 Task: Search one way flight ticket for 4 adults, 1 infant in seat and 1 infant on lap in premium economy from Hartford: Bradley International Airport to Greensboro: Piedmont Triad International Airport on 5-1-2023. Number of bags: 5 checked bags. Price is upto 60000. Outbound departure time preference is 13:15.
Action: Mouse moved to (217, 191)
Screenshot: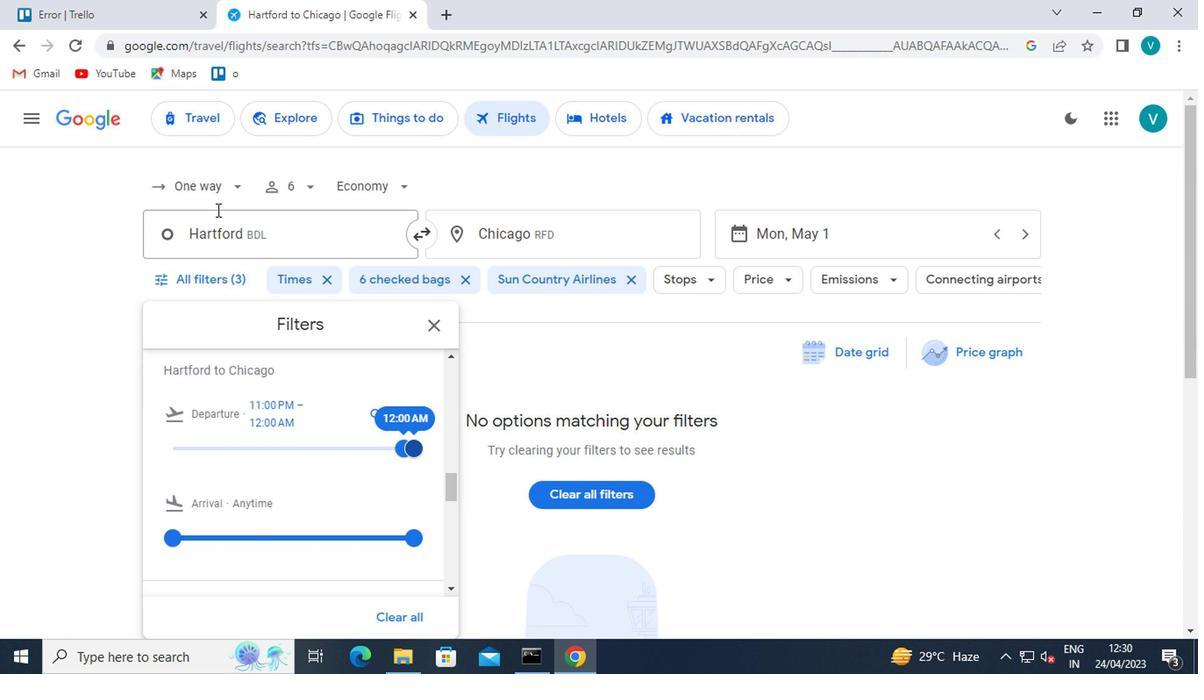 
Action: Mouse pressed left at (217, 191)
Screenshot: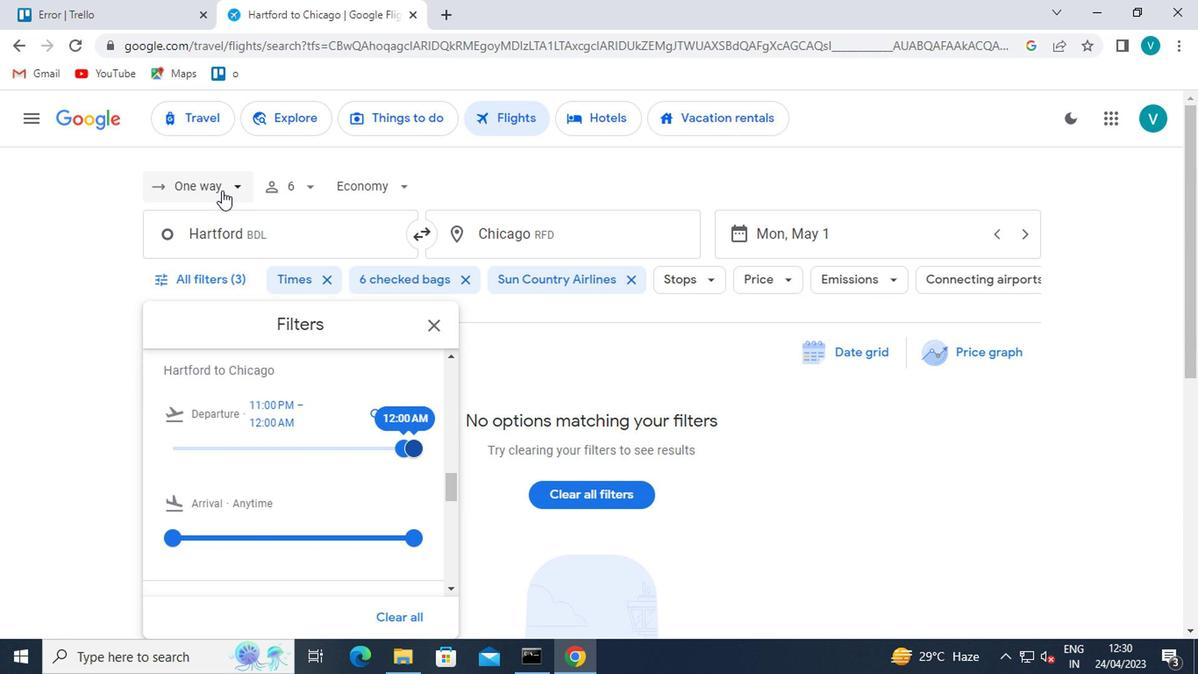 
Action: Mouse moved to (212, 274)
Screenshot: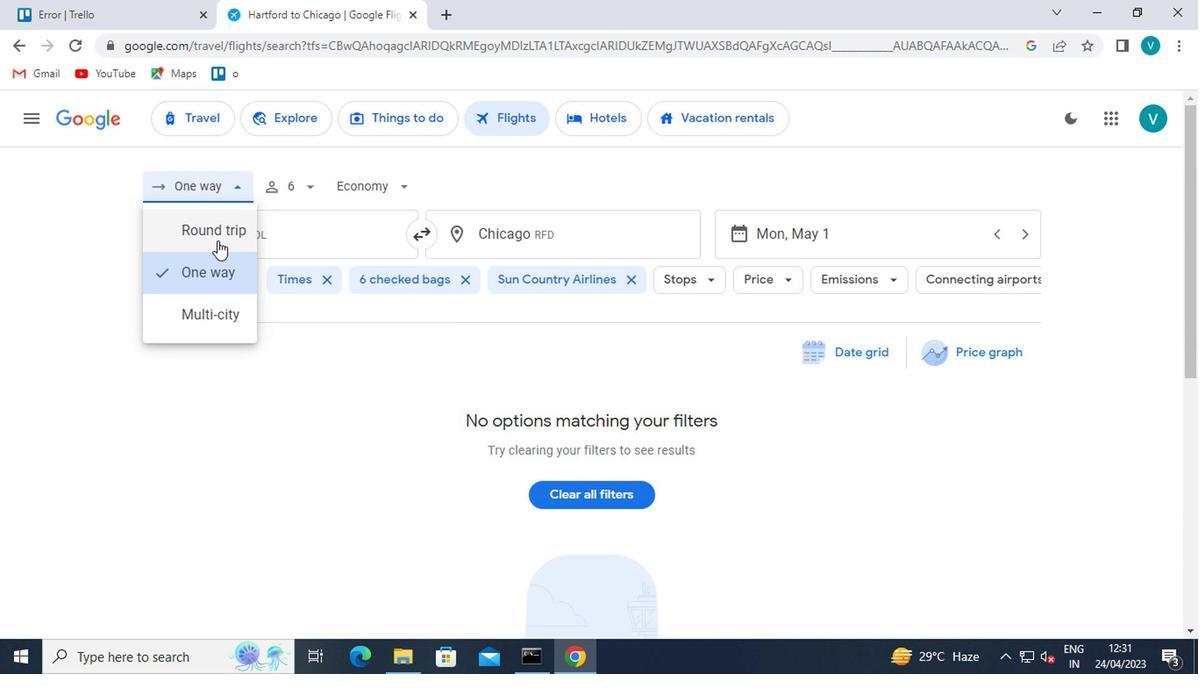 
Action: Mouse pressed left at (212, 274)
Screenshot: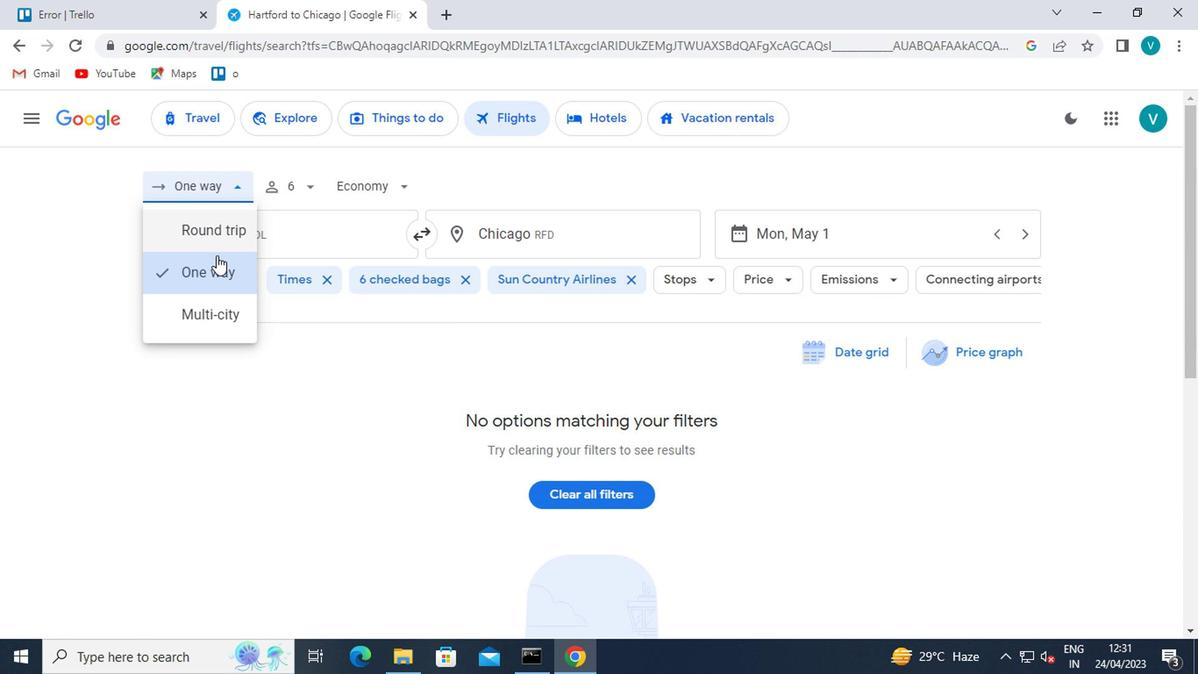 
Action: Mouse moved to (288, 191)
Screenshot: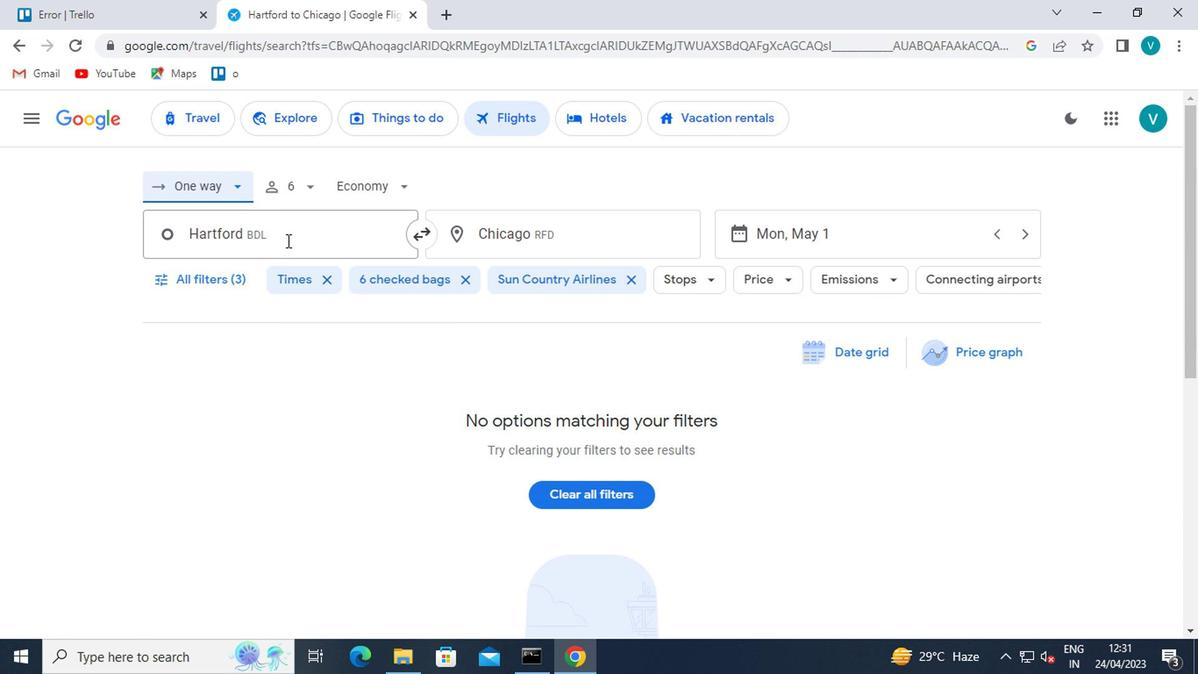 
Action: Mouse pressed left at (288, 191)
Screenshot: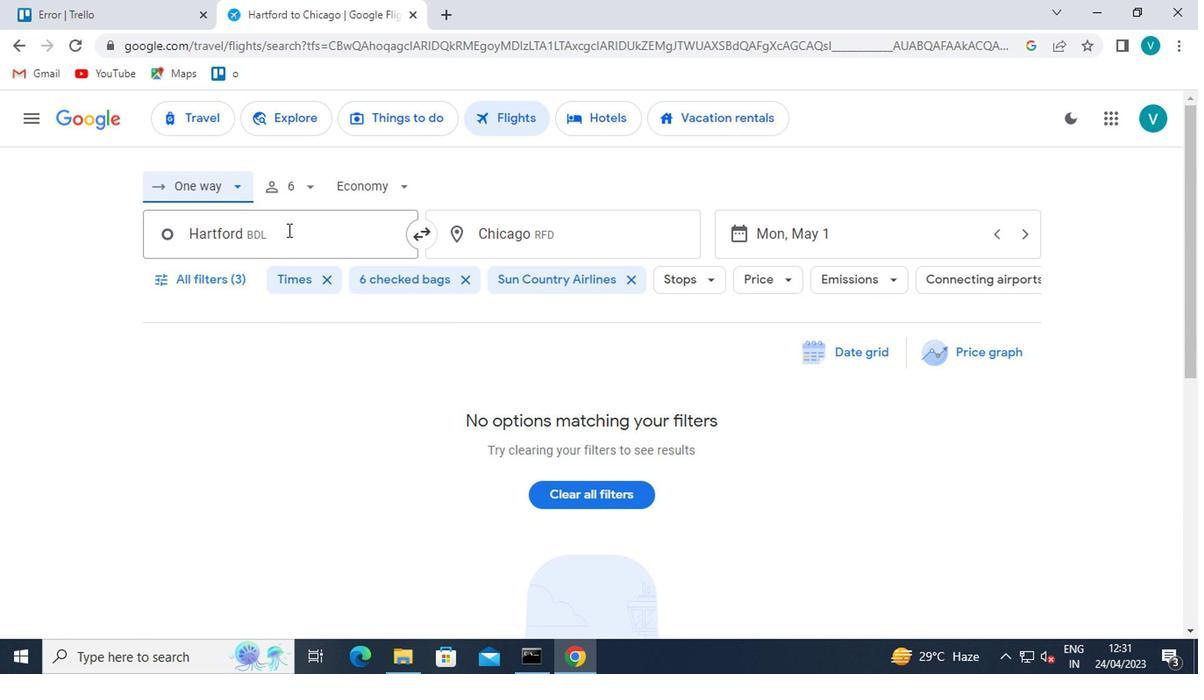 
Action: Mouse moved to (456, 228)
Screenshot: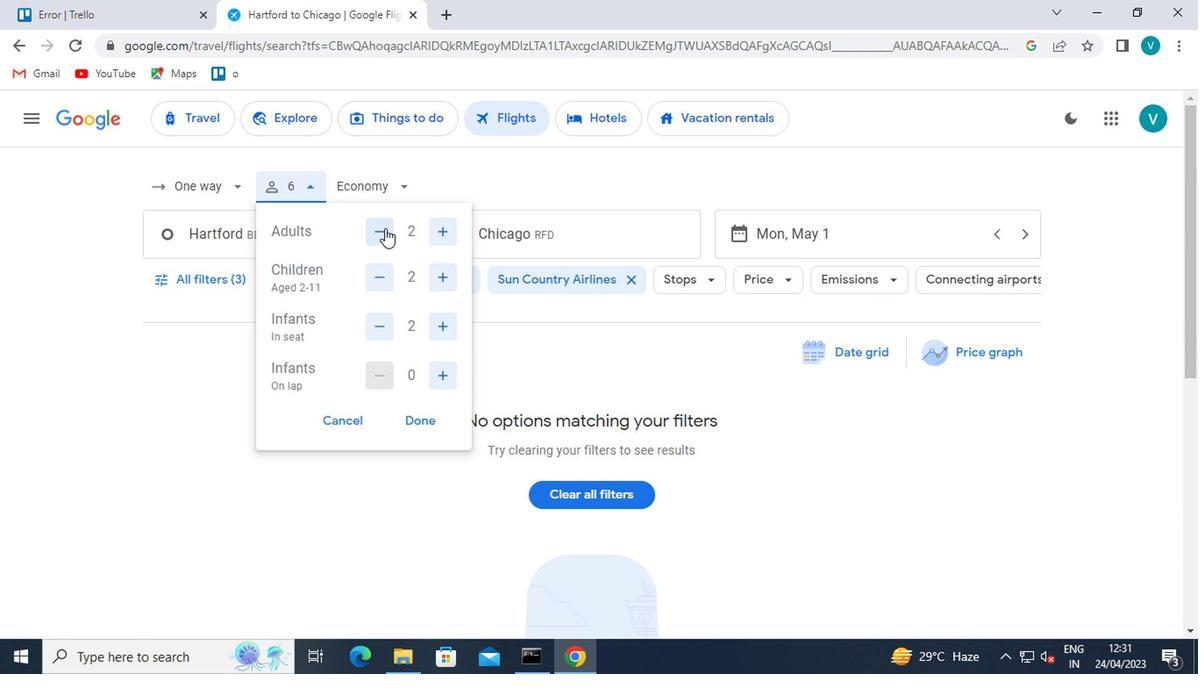 
Action: Mouse pressed left at (456, 228)
Screenshot: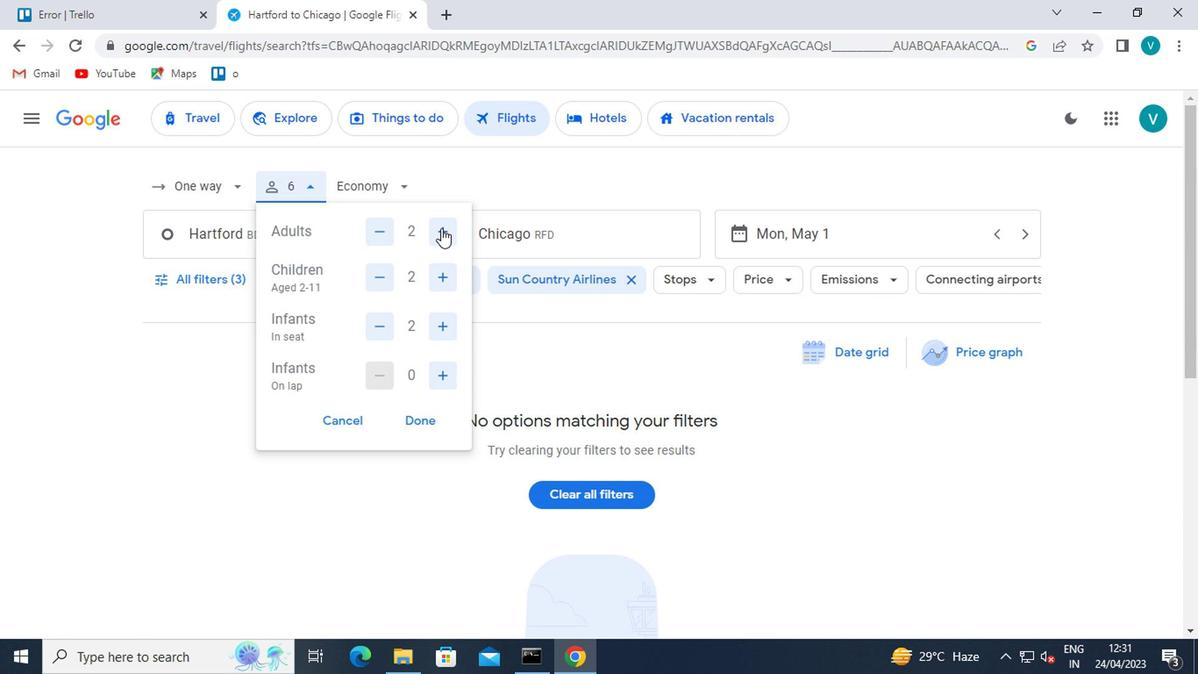 
Action: Mouse moved to (449, 230)
Screenshot: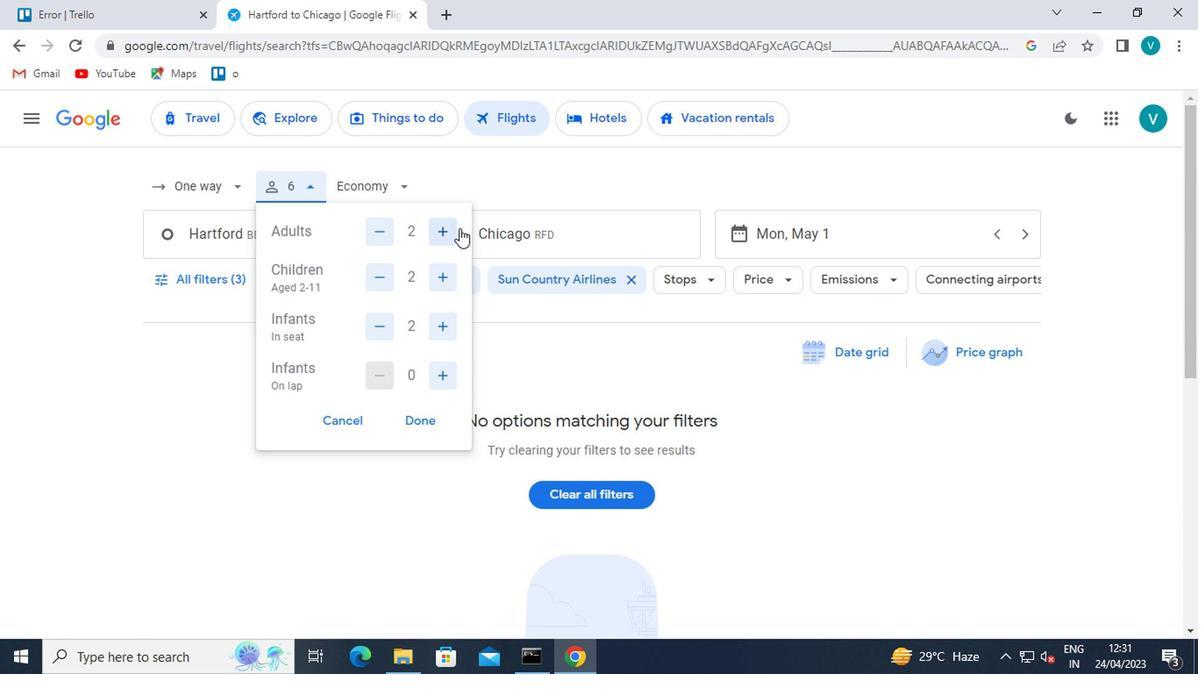 
Action: Mouse pressed left at (449, 230)
Screenshot: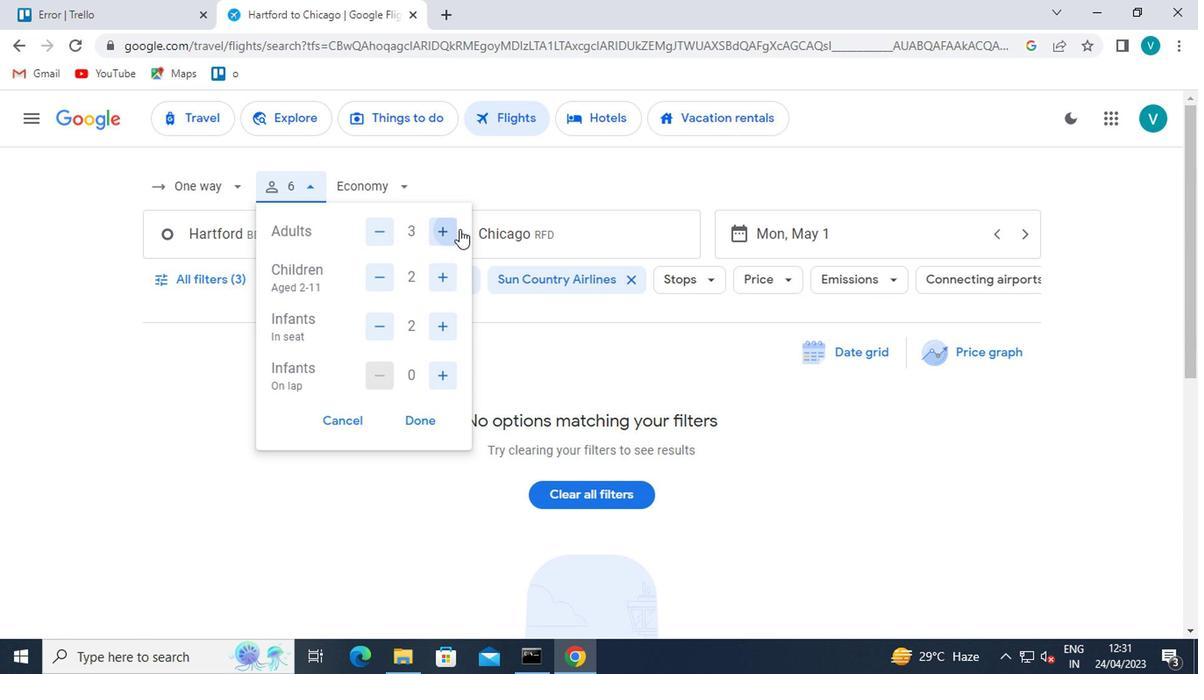 
Action: Mouse moved to (379, 332)
Screenshot: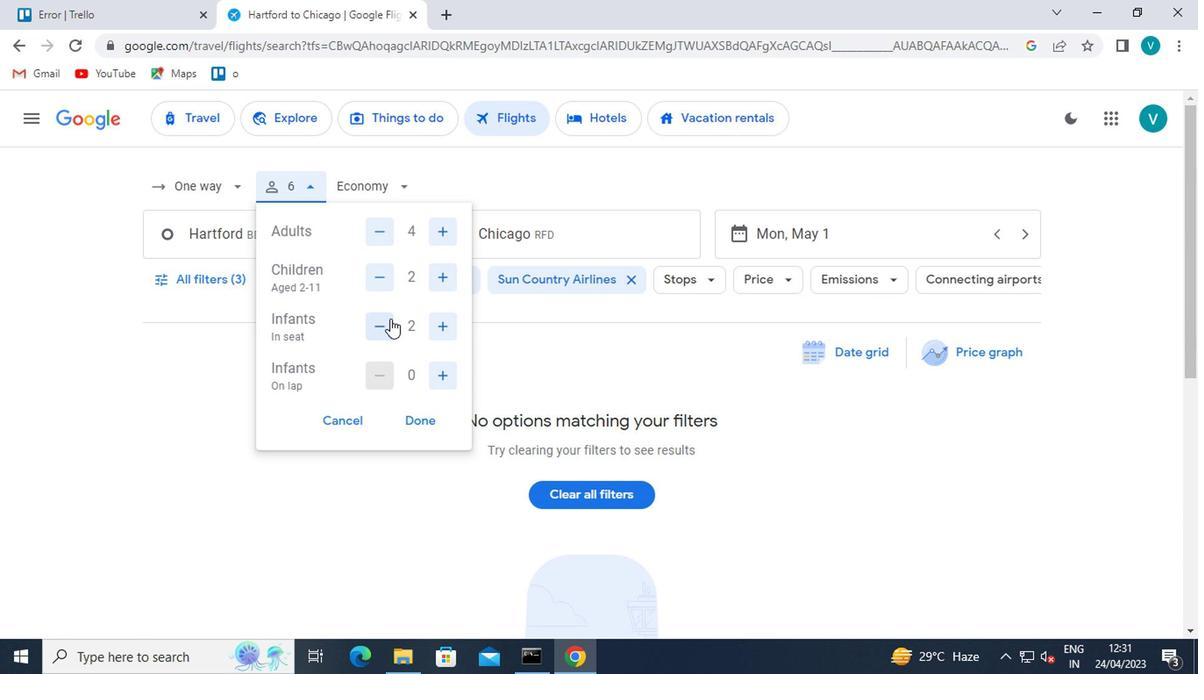 
Action: Mouse pressed left at (379, 332)
Screenshot: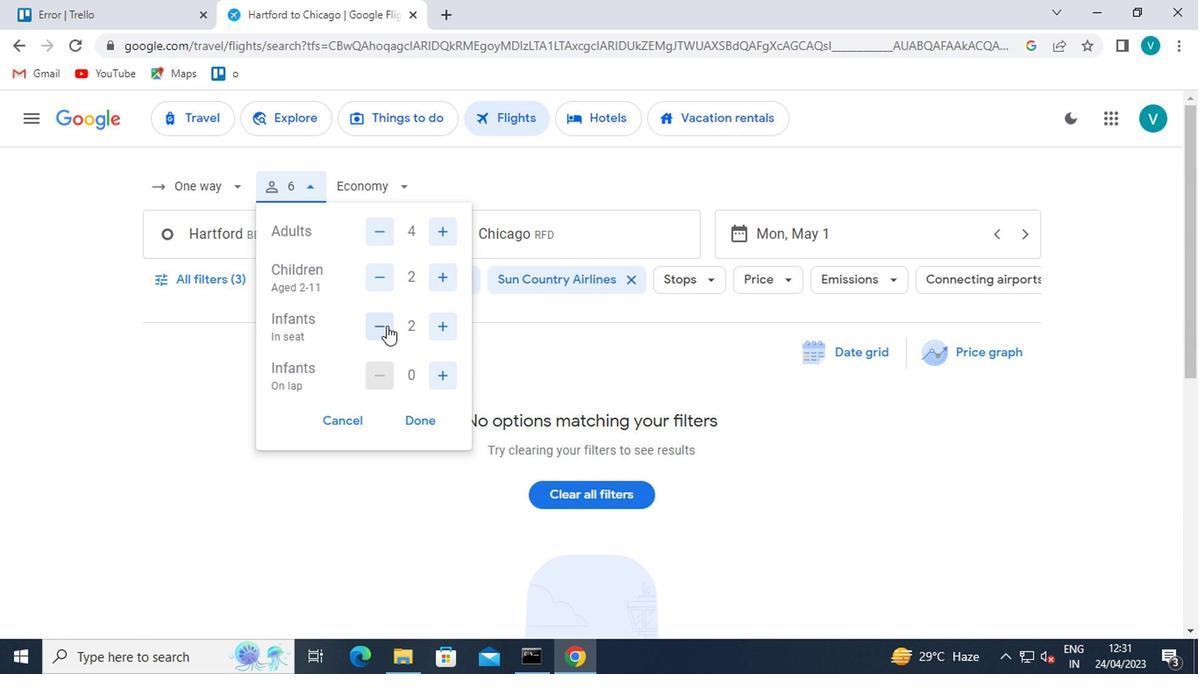 
Action: Mouse moved to (437, 378)
Screenshot: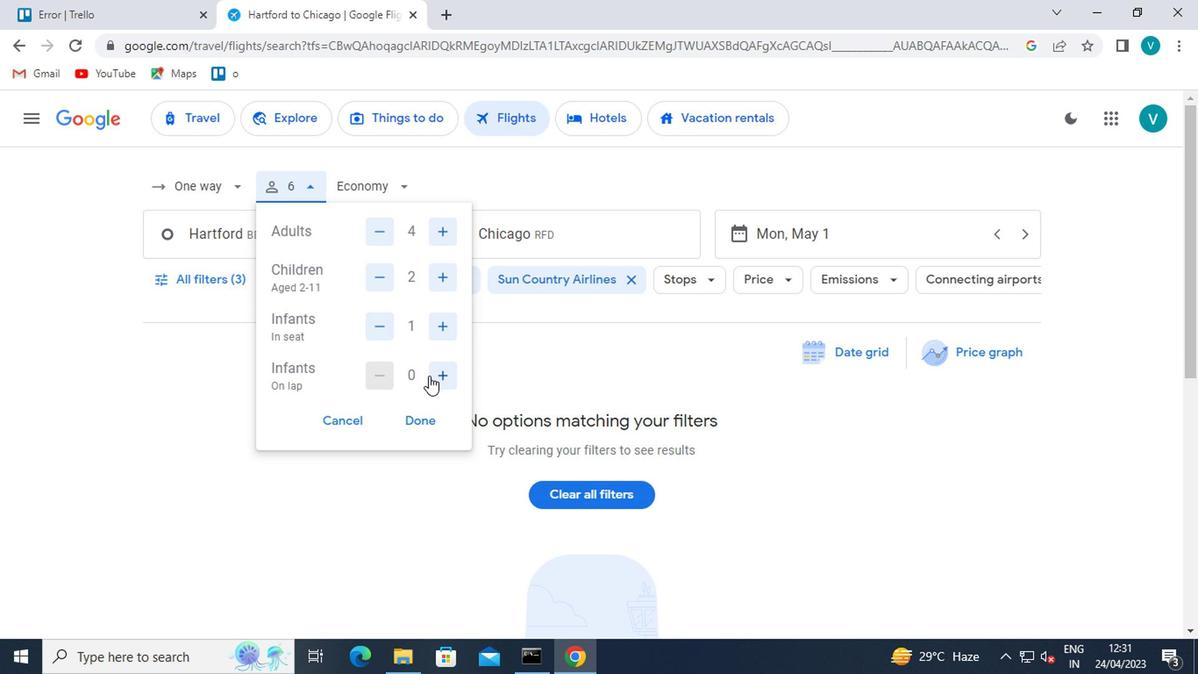 
Action: Mouse pressed left at (437, 378)
Screenshot: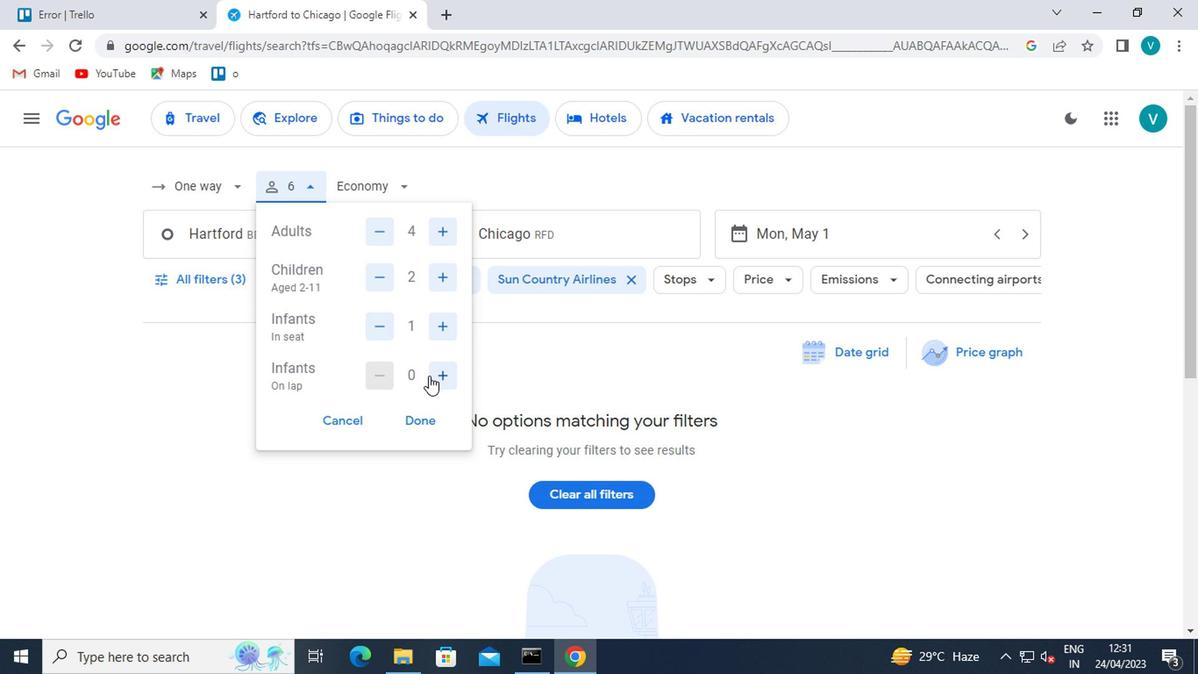
Action: Mouse moved to (383, 278)
Screenshot: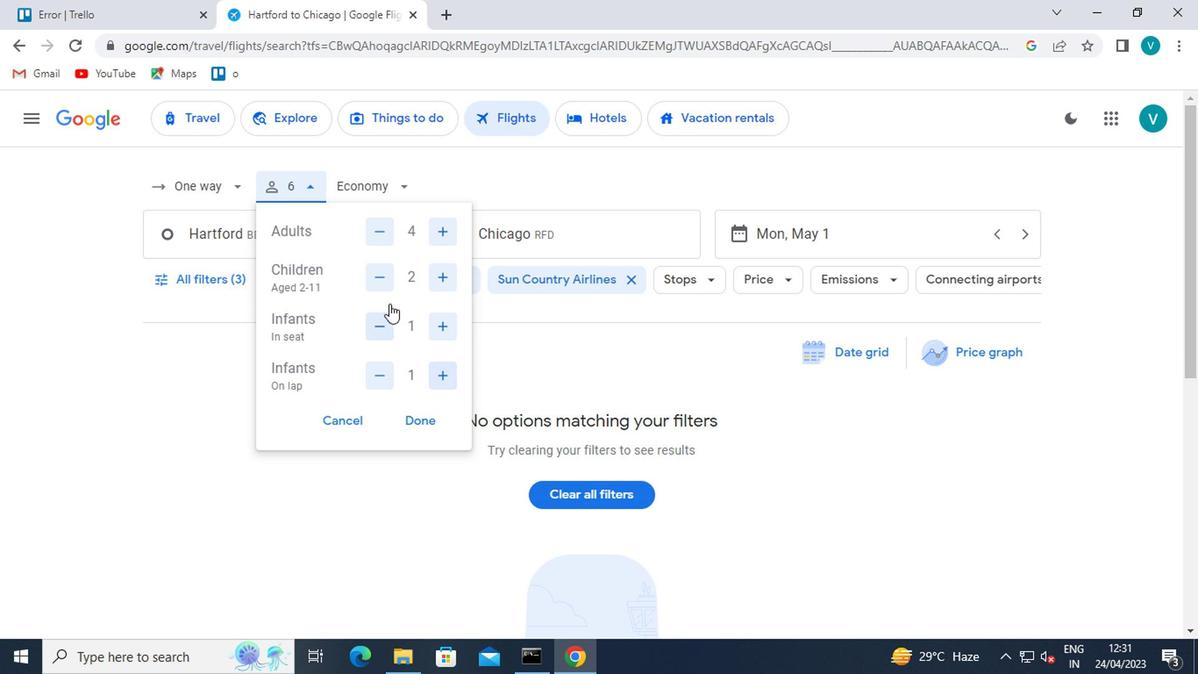 
Action: Mouse pressed left at (383, 278)
Screenshot: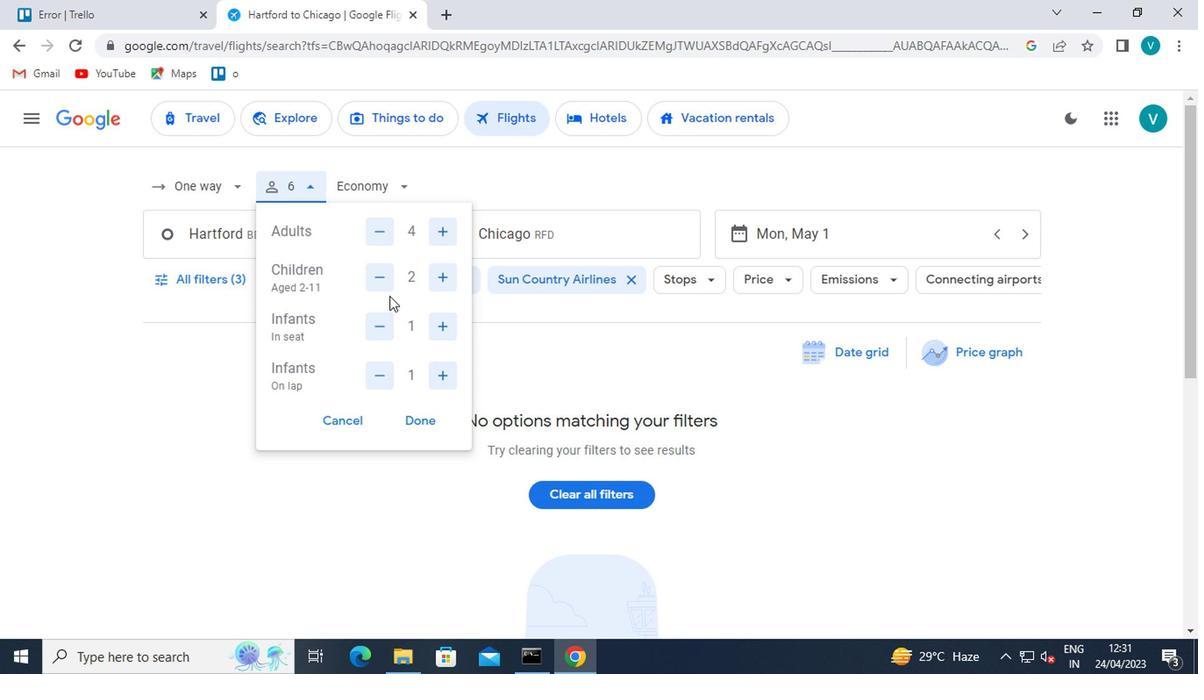 
Action: Mouse moved to (383, 277)
Screenshot: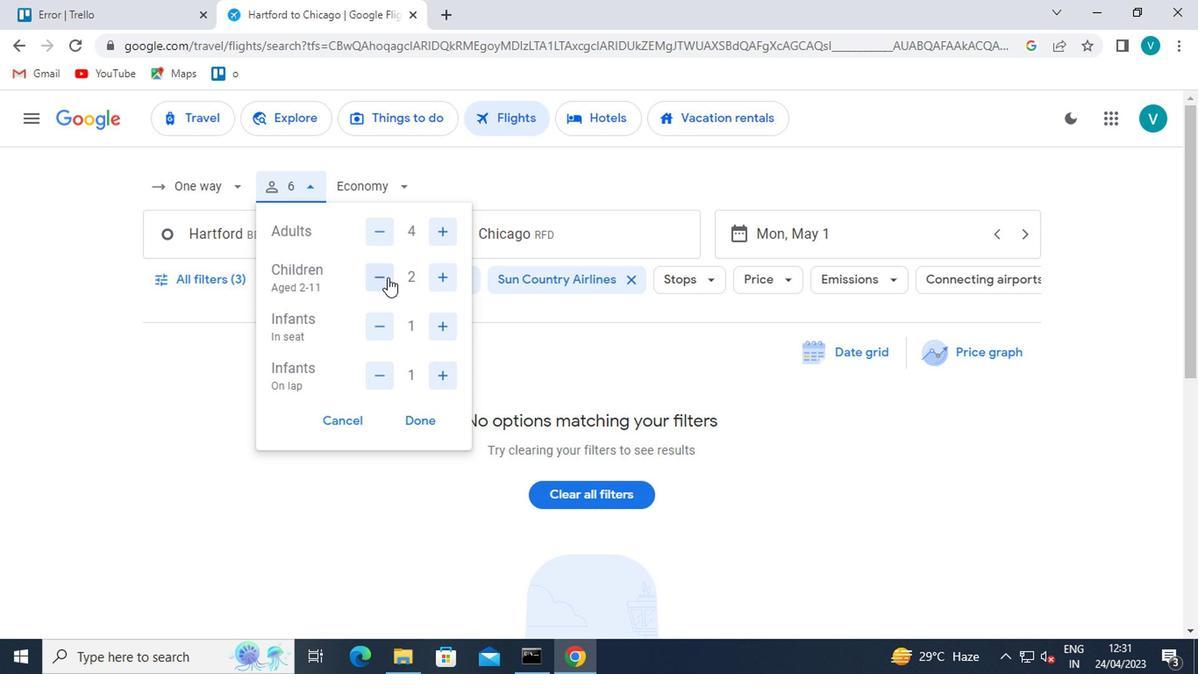 
Action: Mouse pressed left at (383, 277)
Screenshot: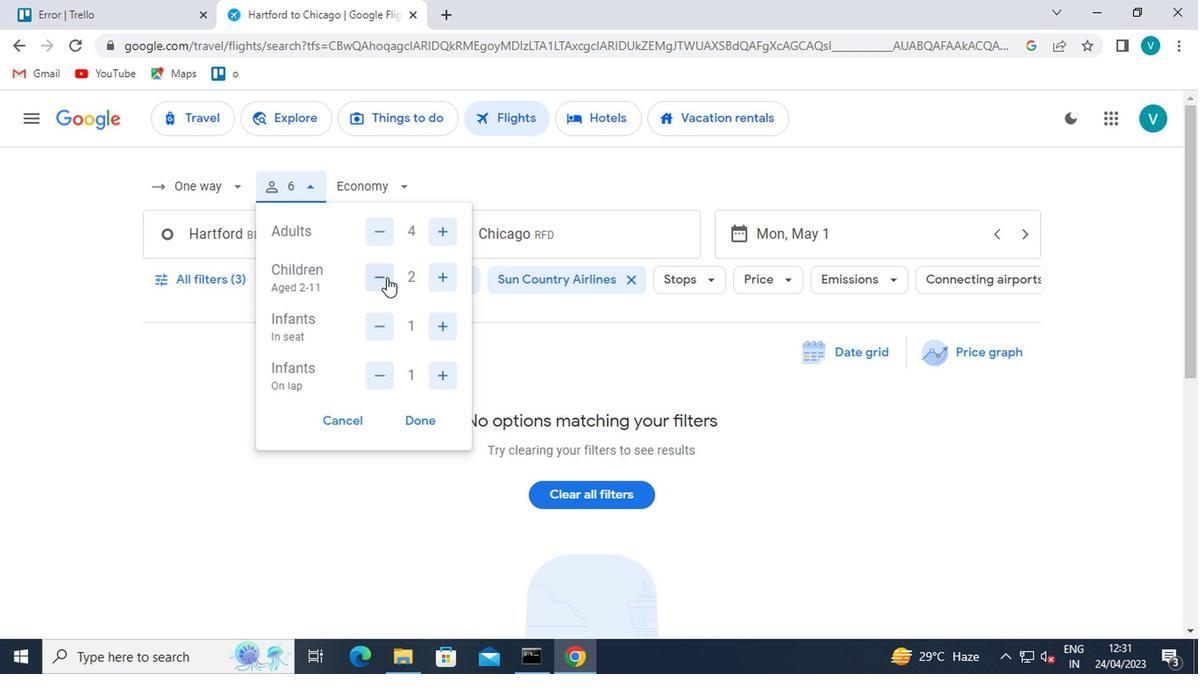 
Action: Mouse moved to (387, 182)
Screenshot: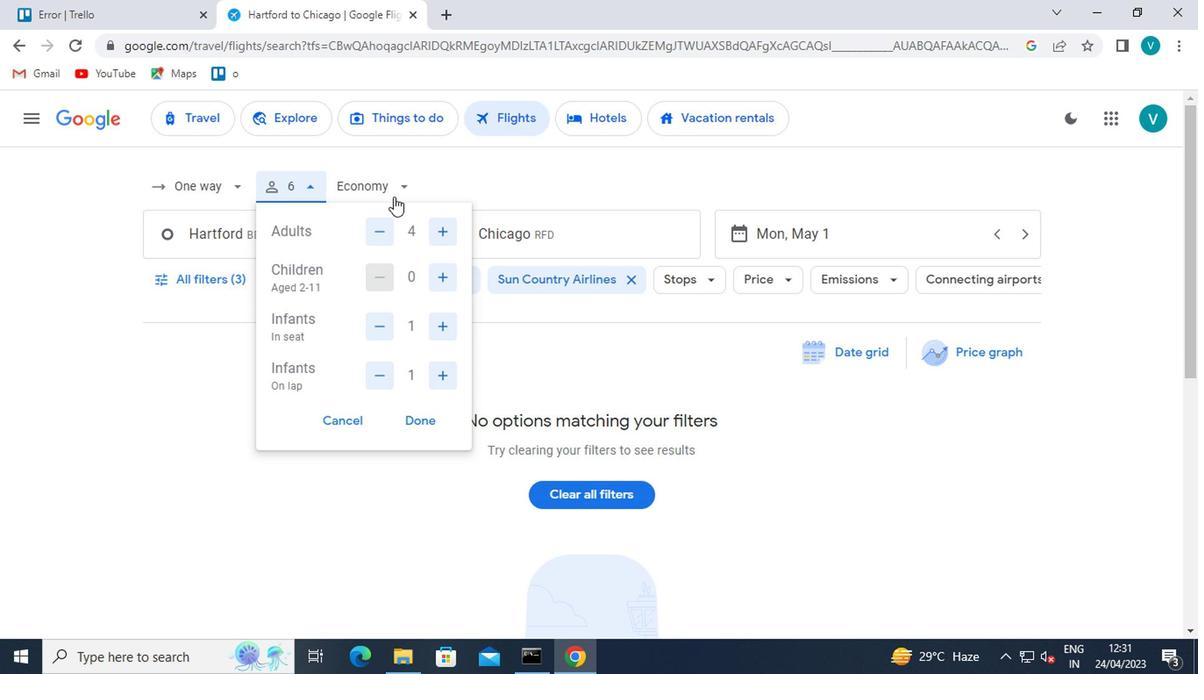 
Action: Mouse pressed left at (387, 182)
Screenshot: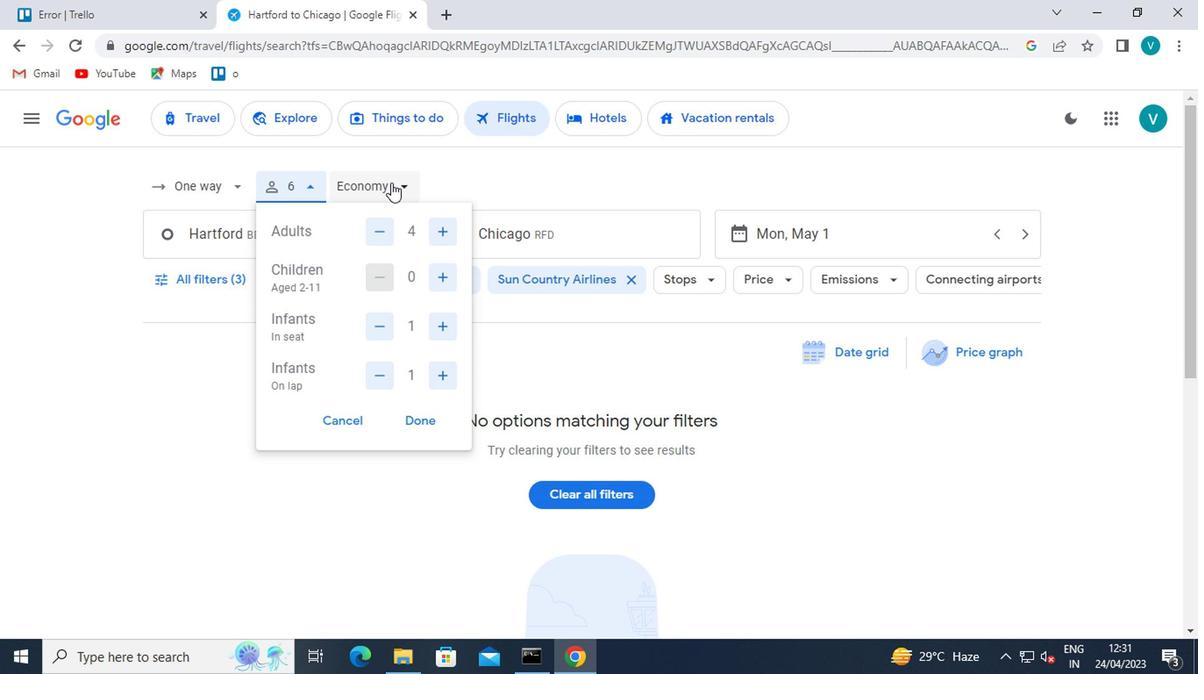 
Action: Mouse moved to (419, 278)
Screenshot: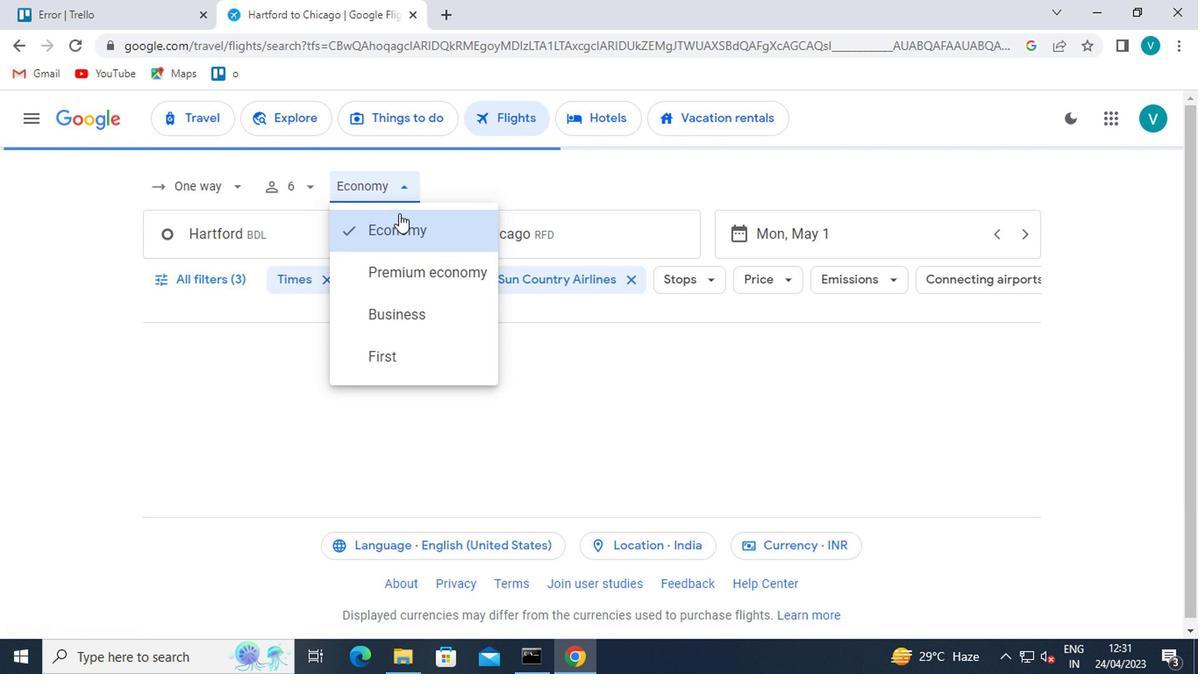 
Action: Mouse pressed left at (419, 278)
Screenshot: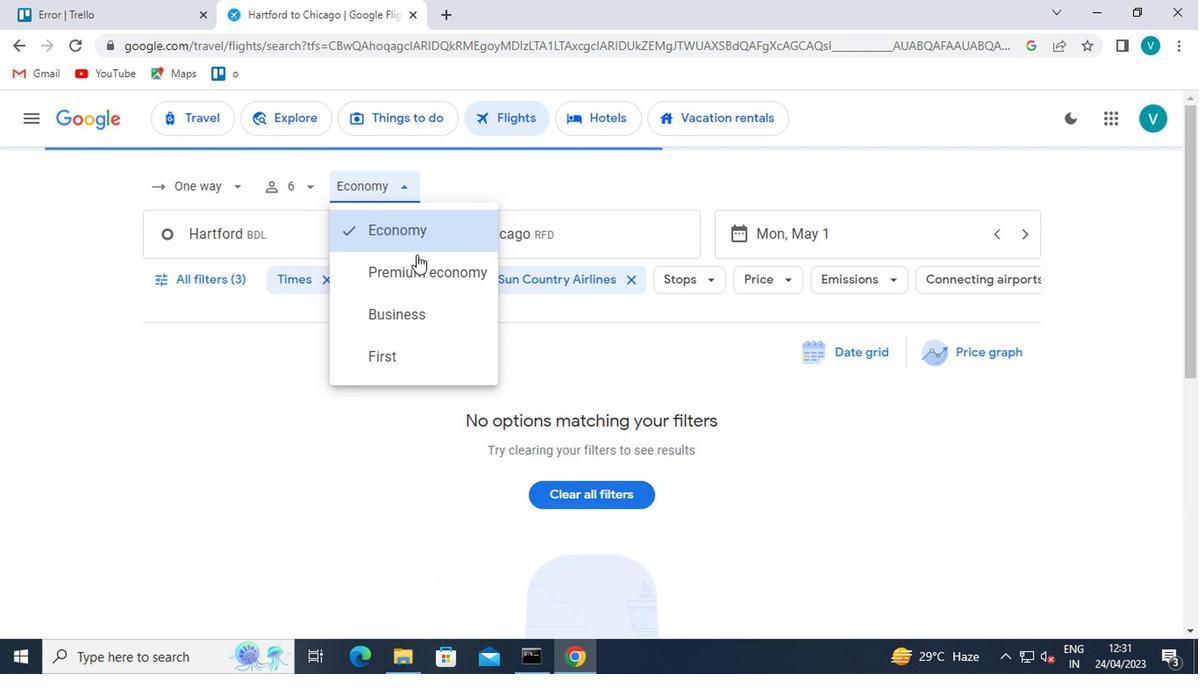 
Action: Mouse moved to (299, 242)
Screenshot: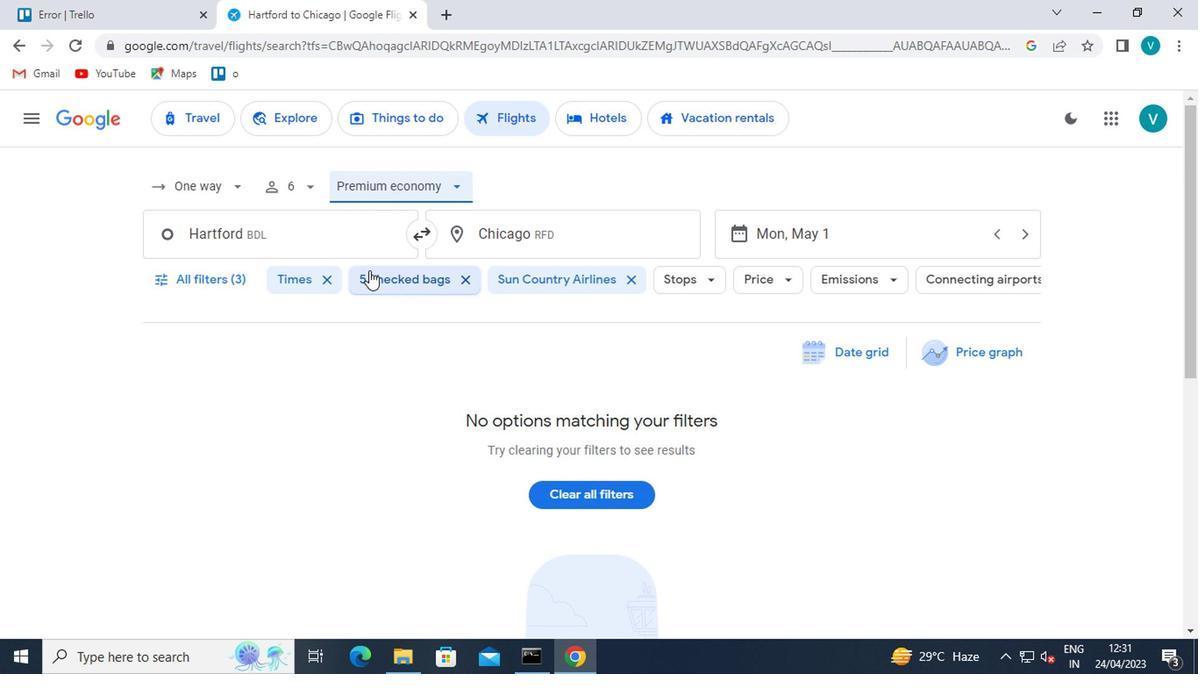 
Action: Mouse pressed left at (299, 242)
Screenshot: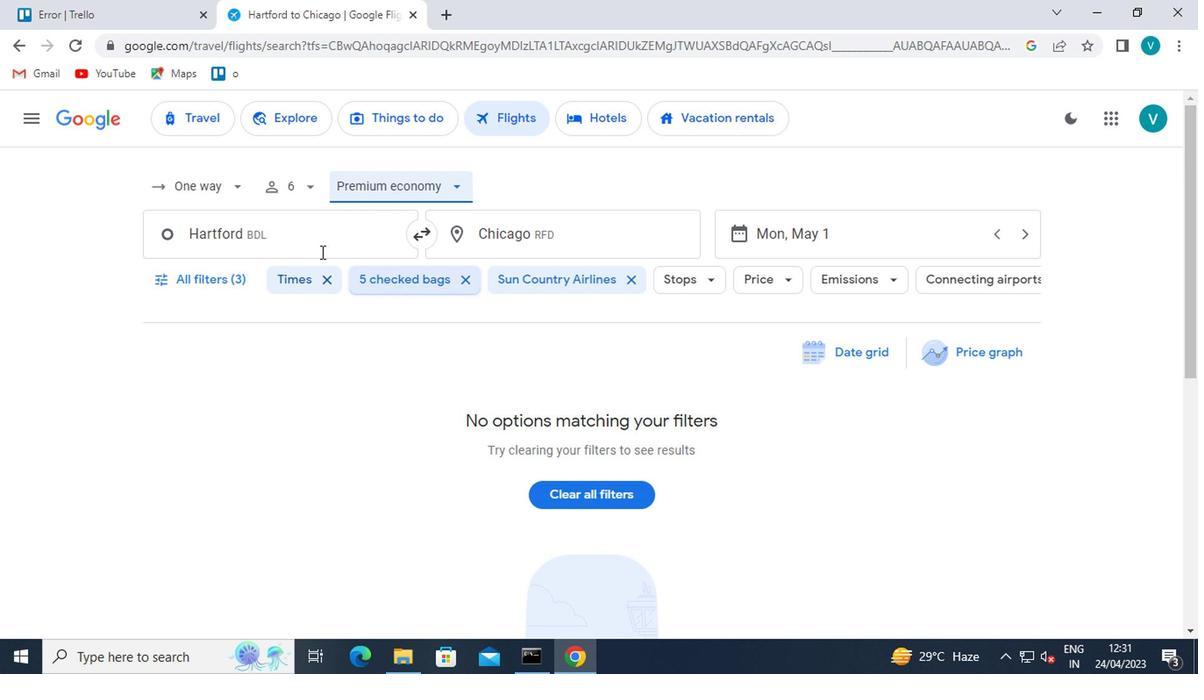
Action: Mouse moved to (284, 324)
Screenshot: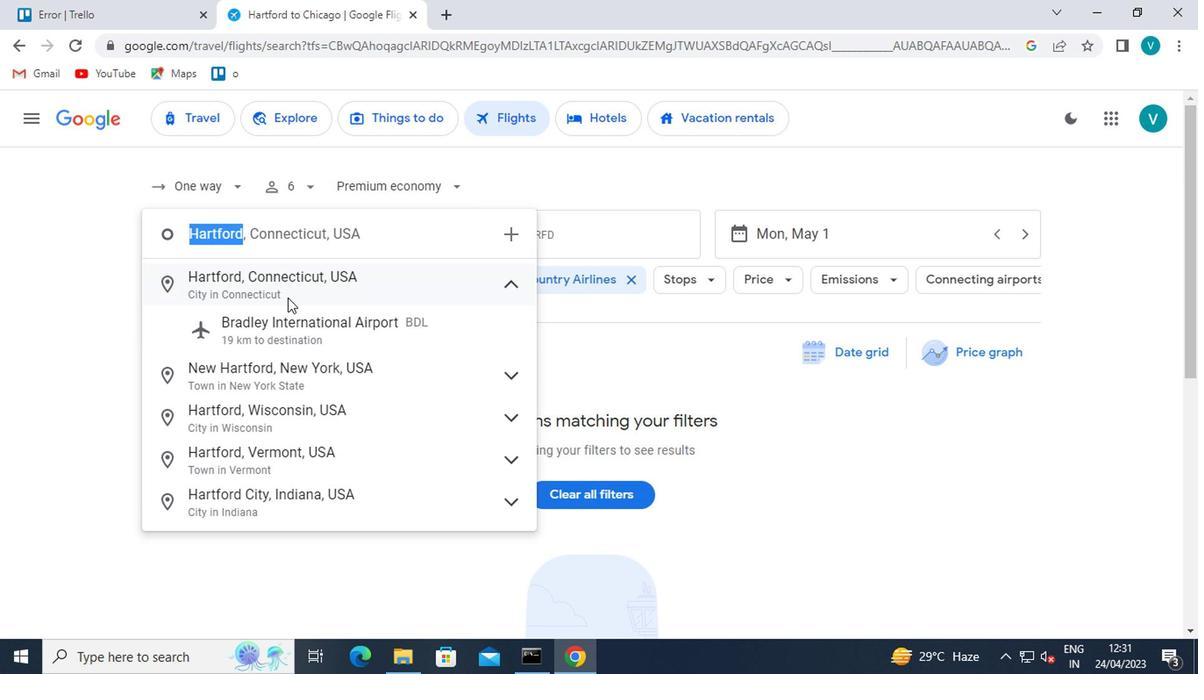 
Action: Mouse pressed left at (284, 324)
Screenshot: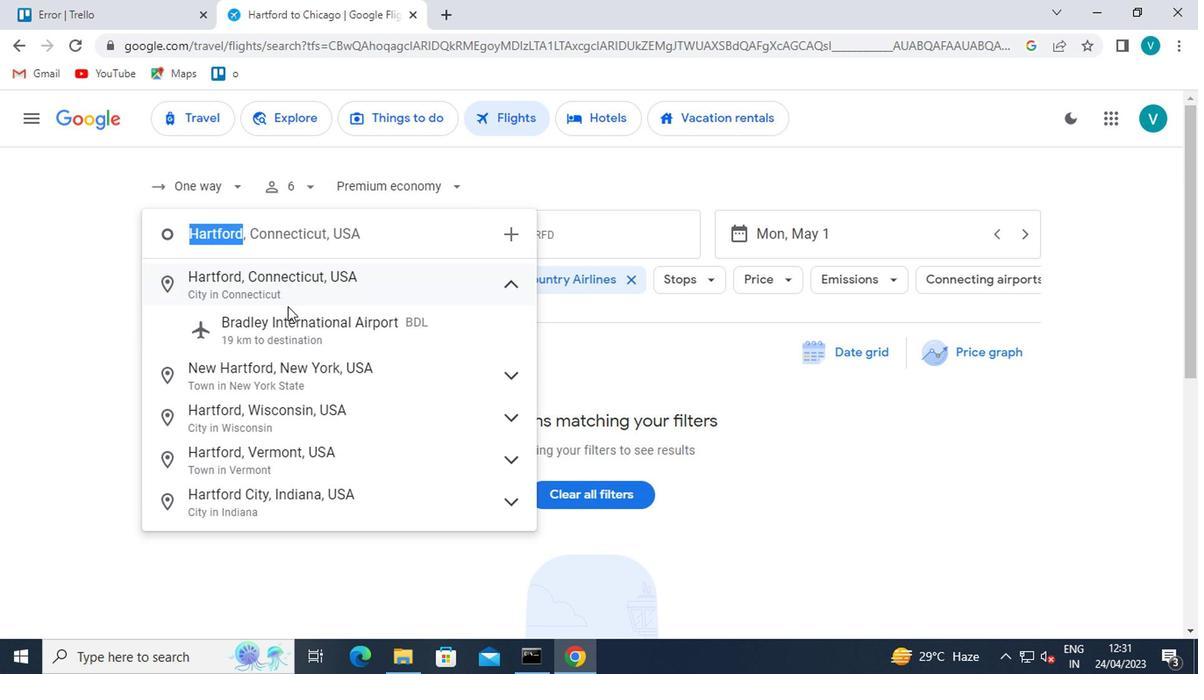 
Action: Mouse moved to (566, 229)
Screenshot: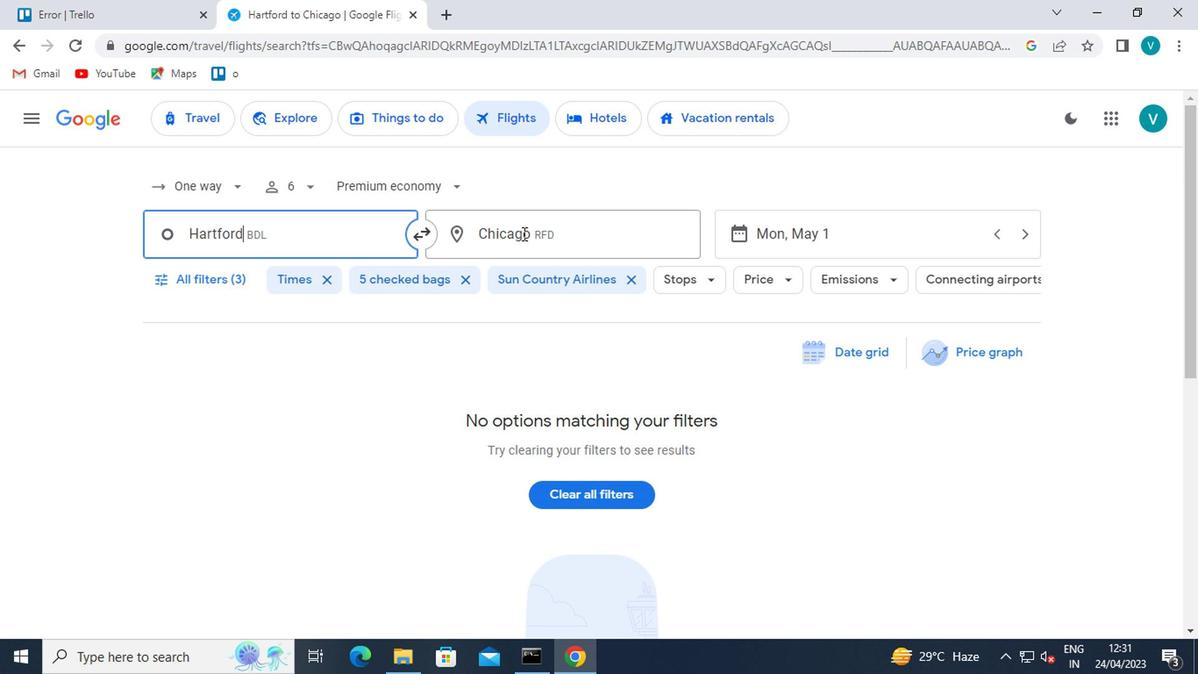 
Action: Mouse pressed left at (566, 229)
Screenshot: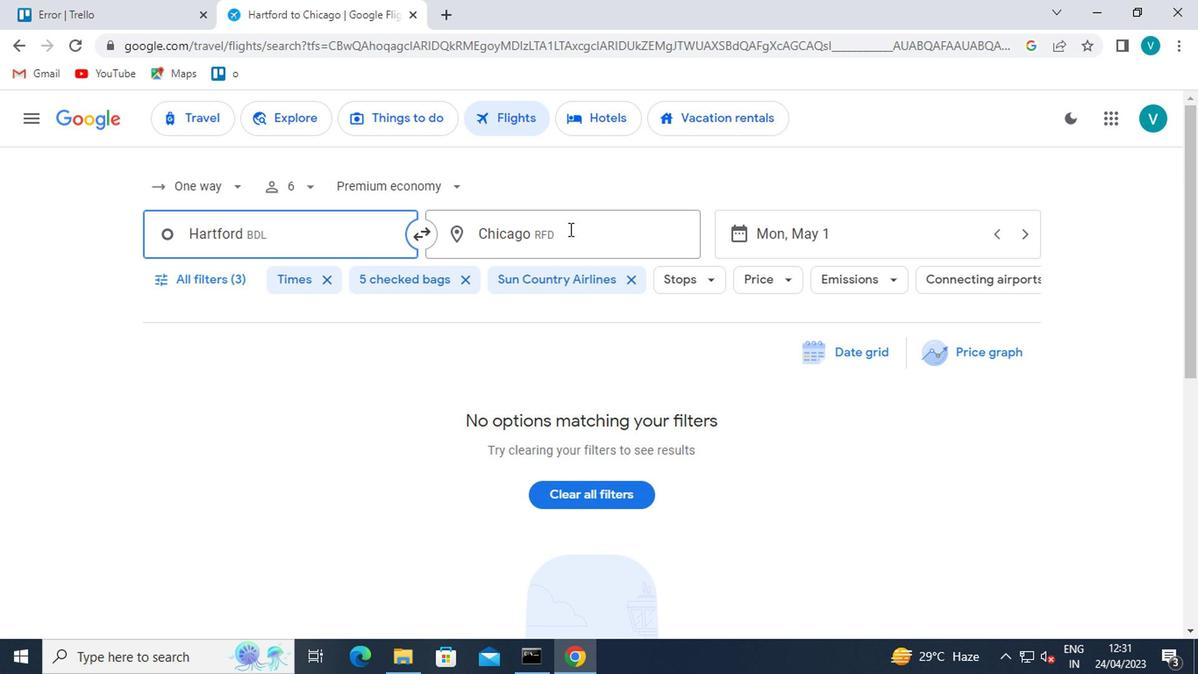 
Action: Key pressed <Key.shift>GREENSBORO
Screenshot: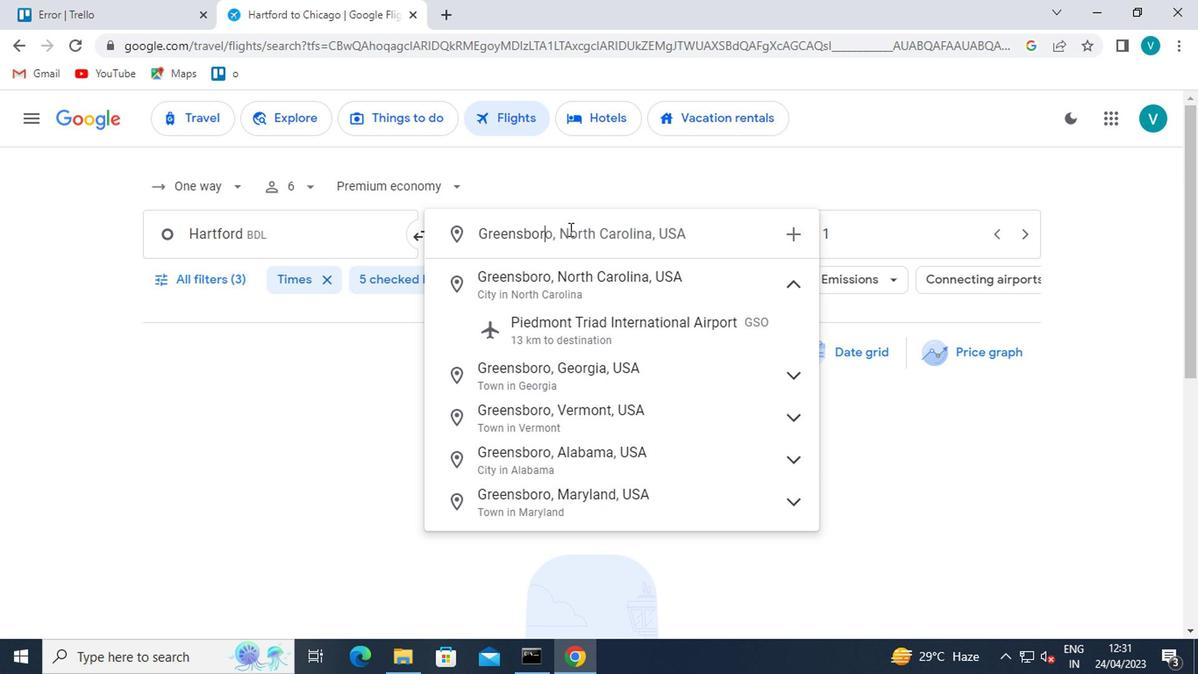 
Action: Mouse moved to (591, 322)
Screenshot: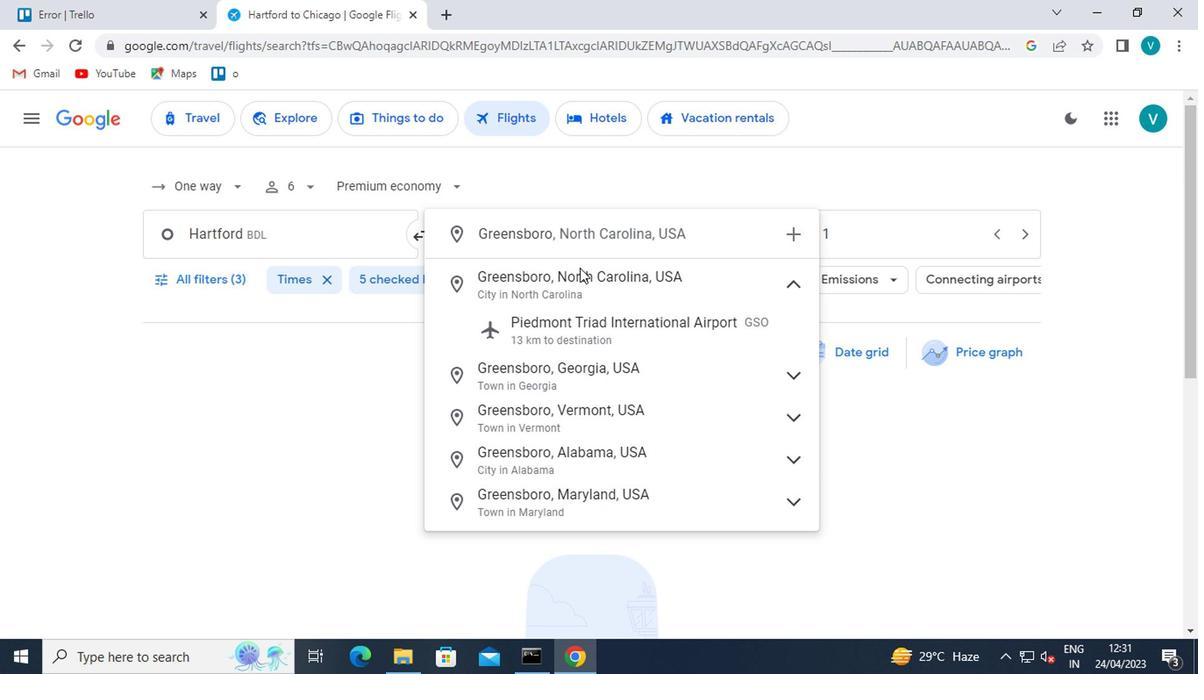 
Action: Mouse pressed left at (591, 322)
Screenshot: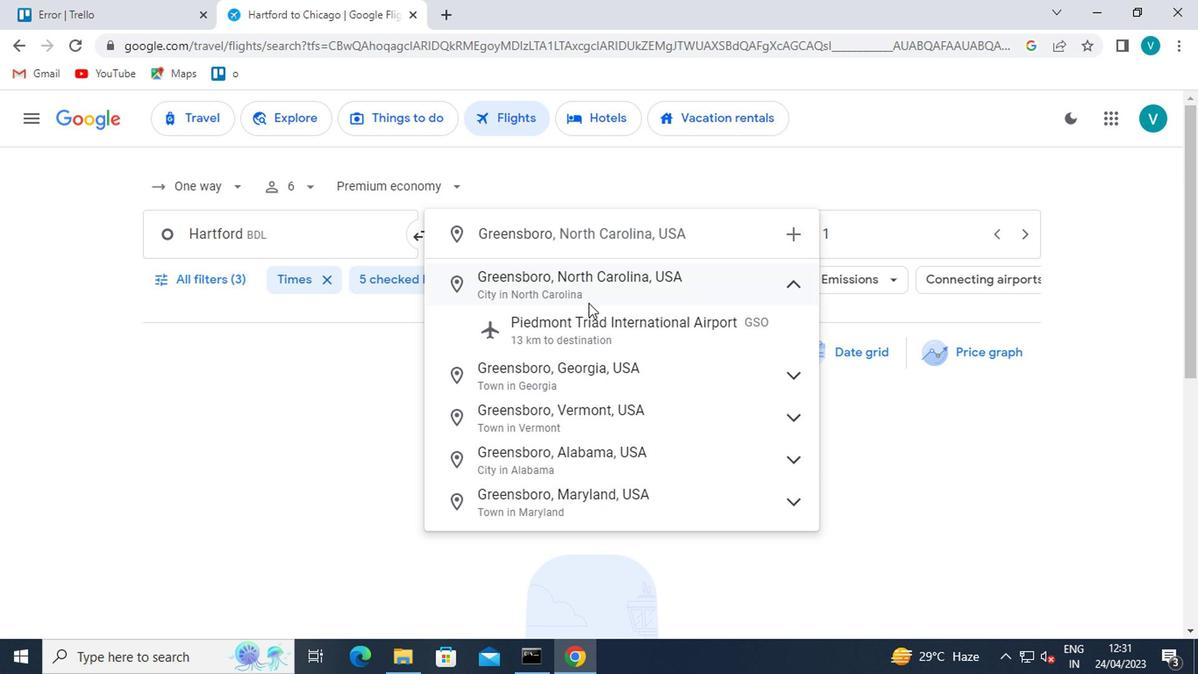 
Action: Mouse moved to (861, 239)
Screenshot: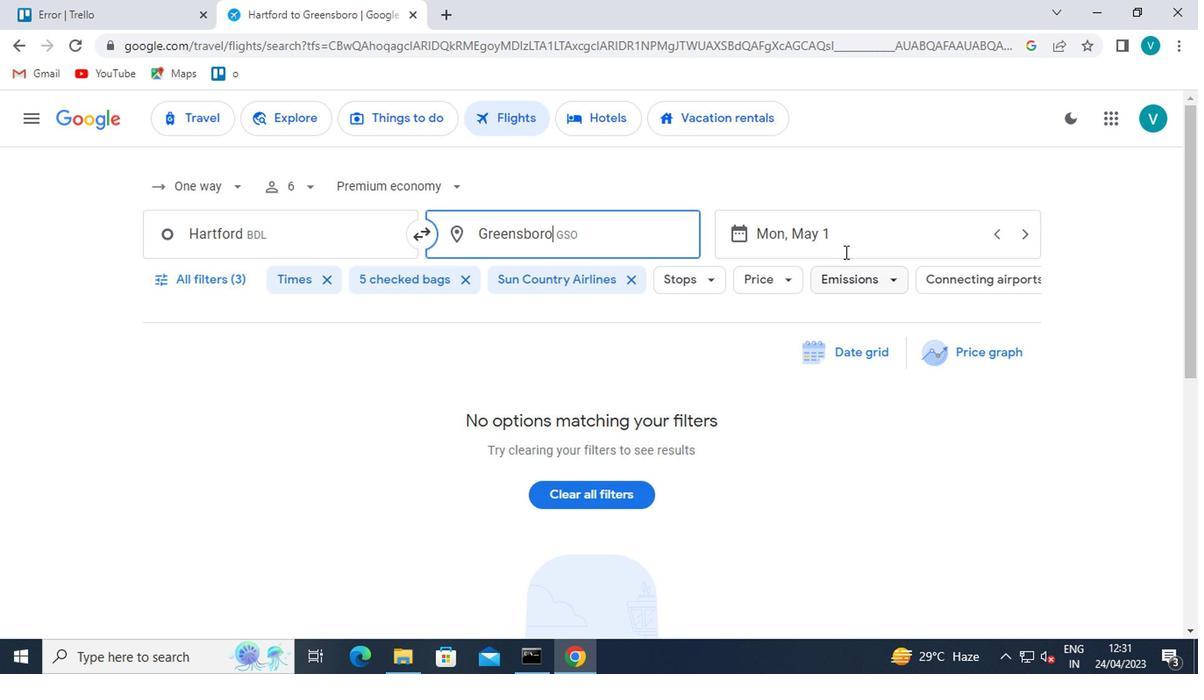 
Action: Mouse pressed left at (861, 239)
Screenshot: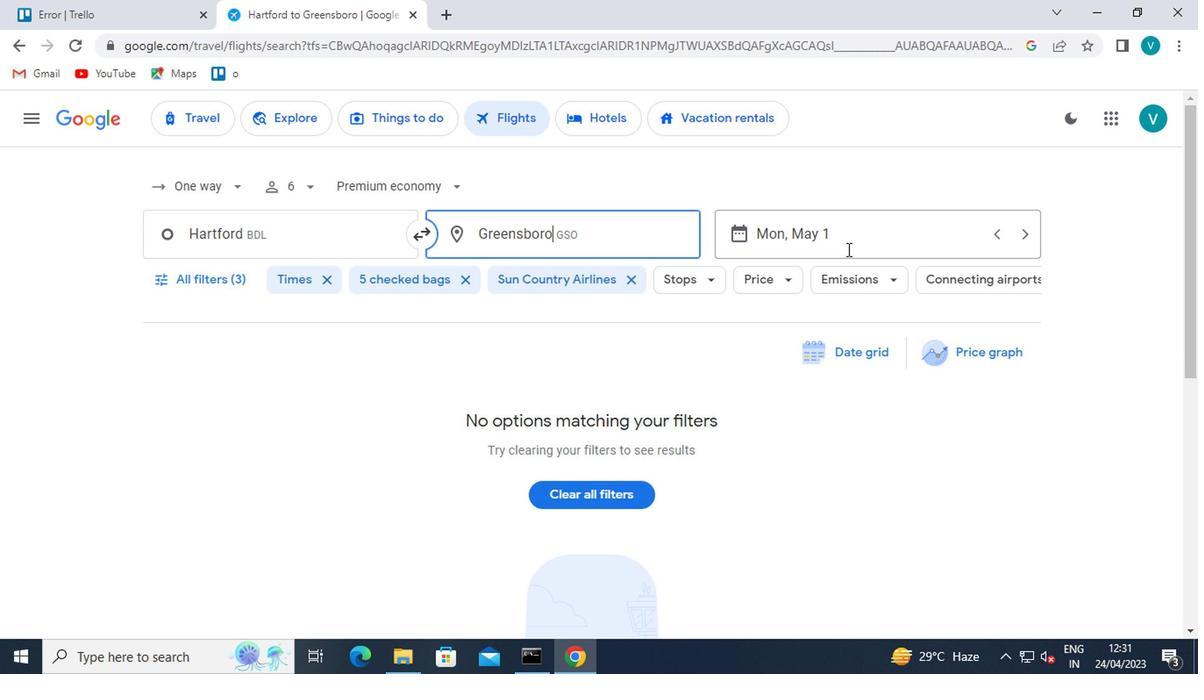 
Action: Mouse moved to (800, 310)
Screenshot: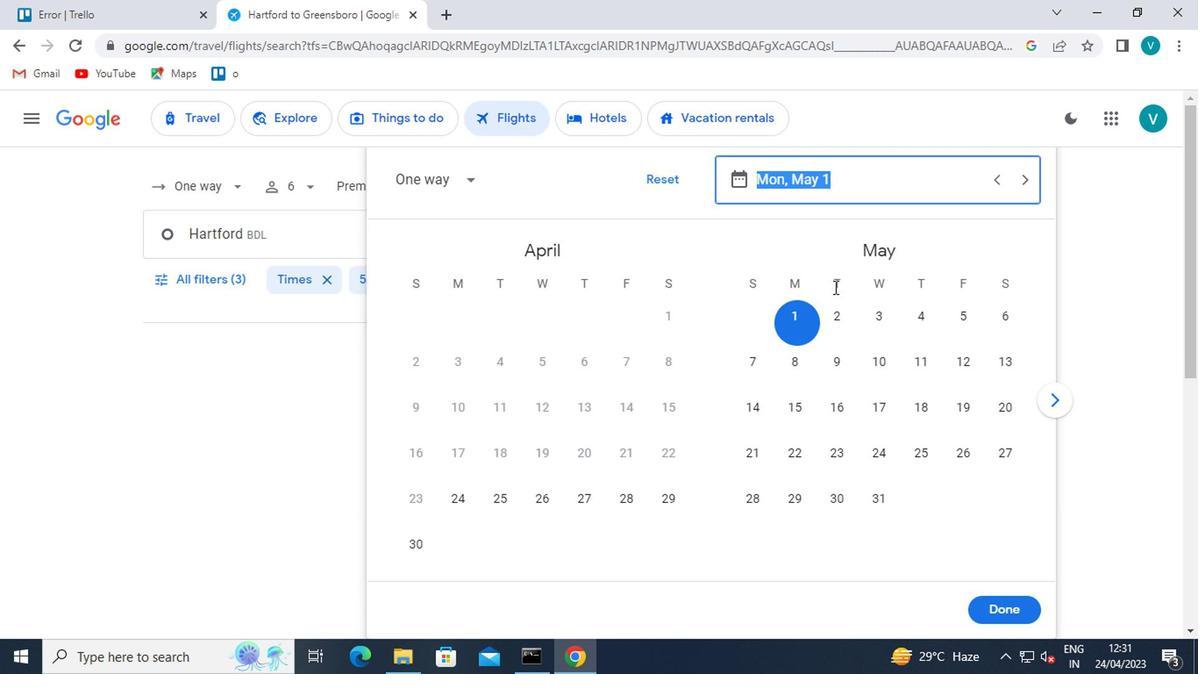 
Action: Mouse pressed left at (800, 310)
Screenshot: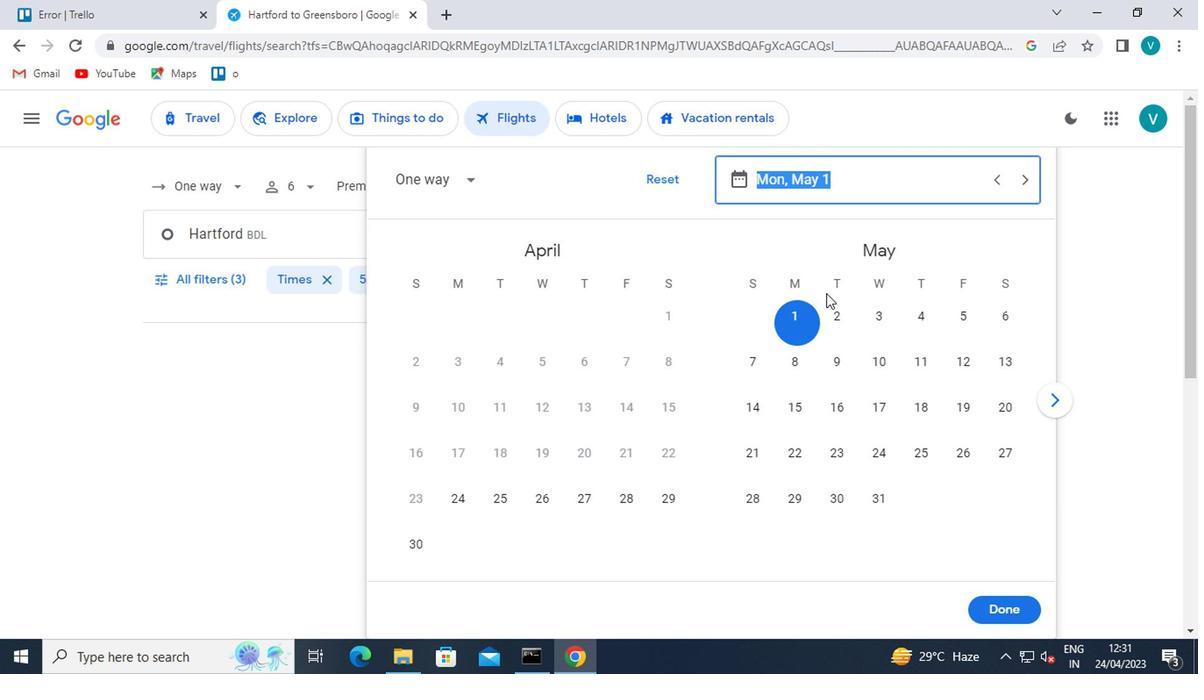 
Action: Mouse moved to (984, 604)
Screenshot: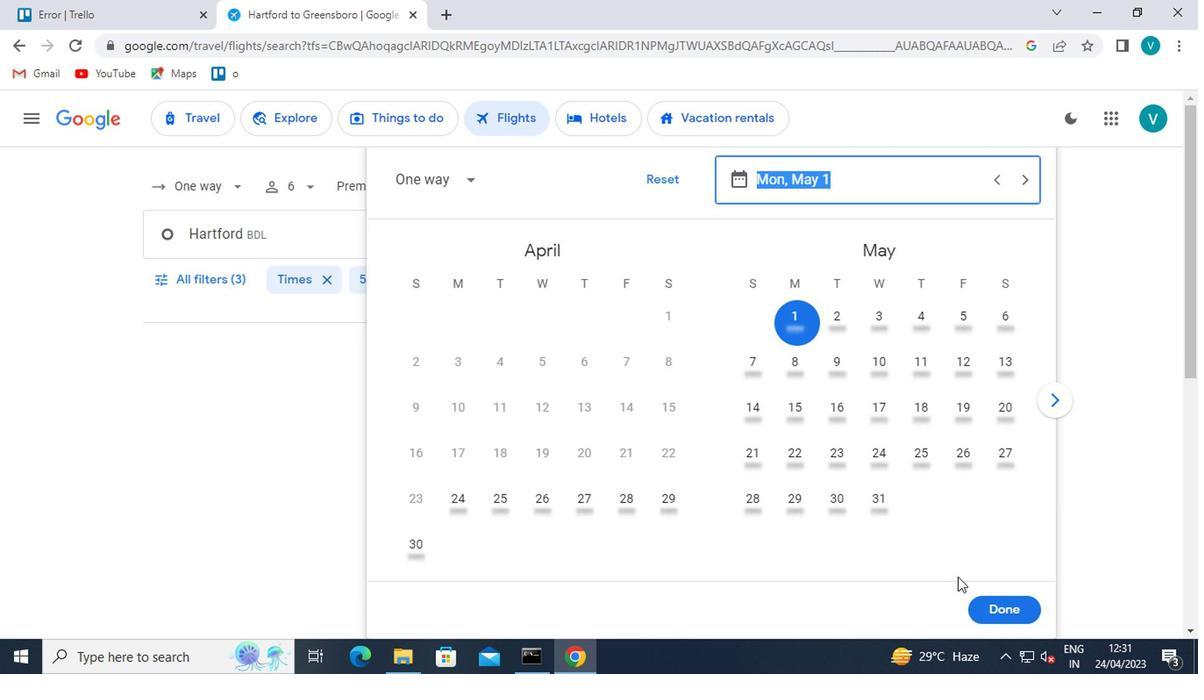 
Action: Mouse pressed left at (984, 604)
Screenshot: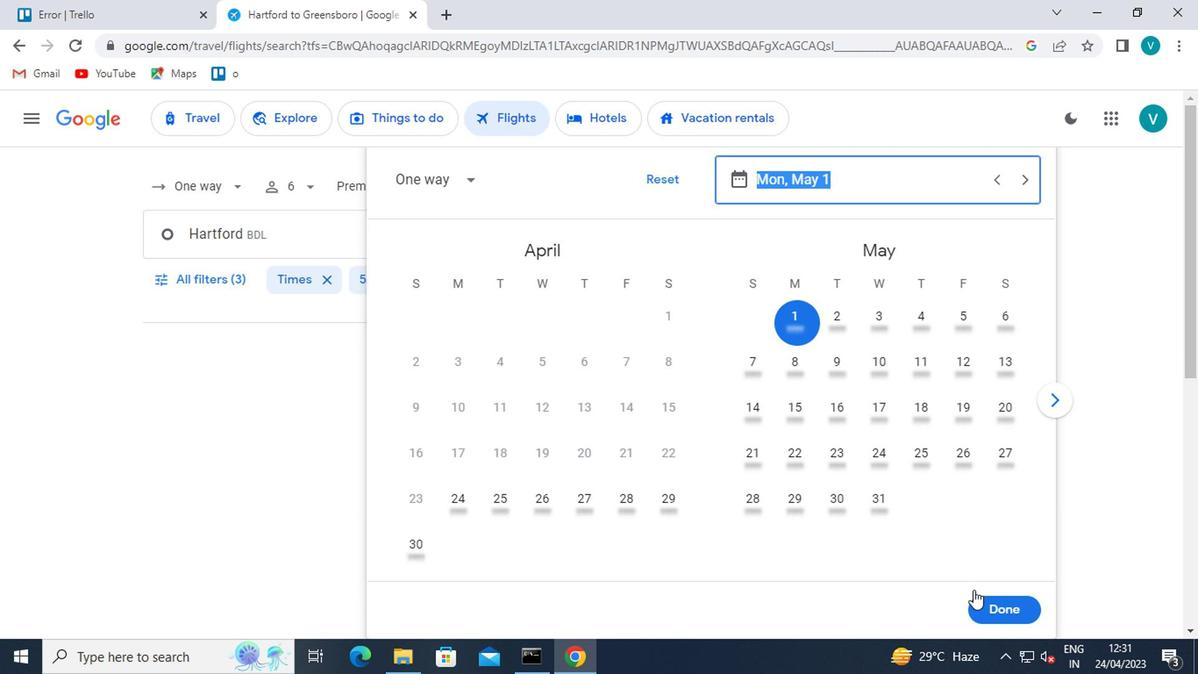 
Action: Mouse moved to (186, 277)
Screenshot: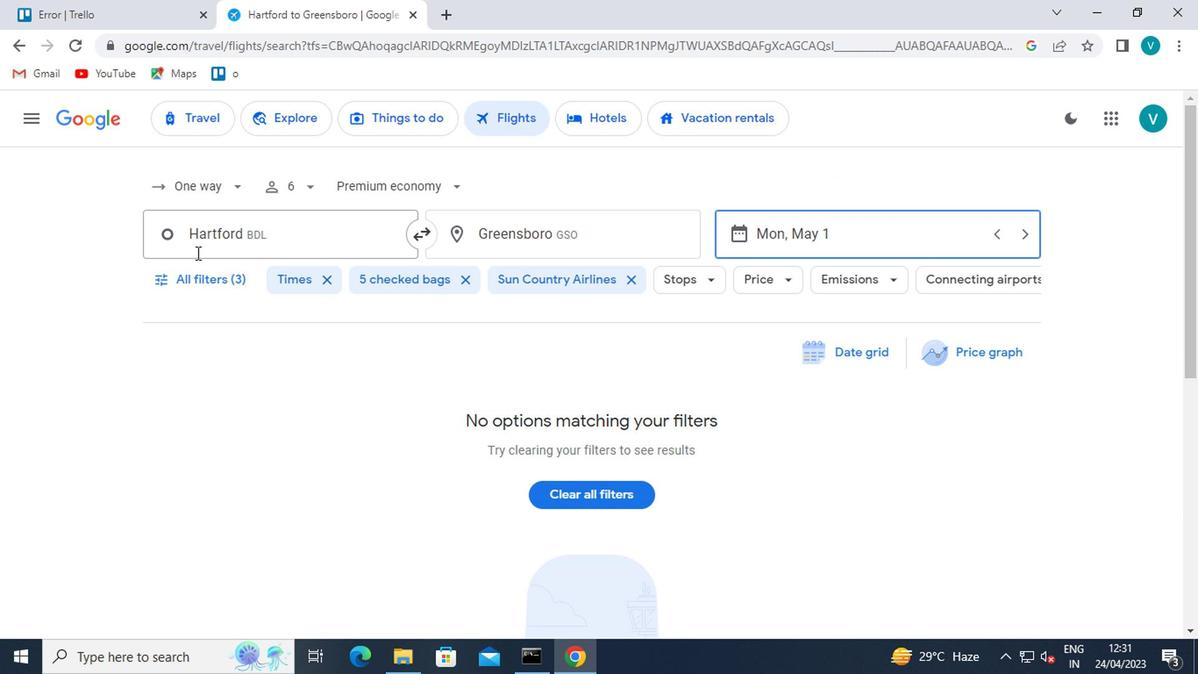 
Action: Mouse pressed left at (186, 277)
Screenshot: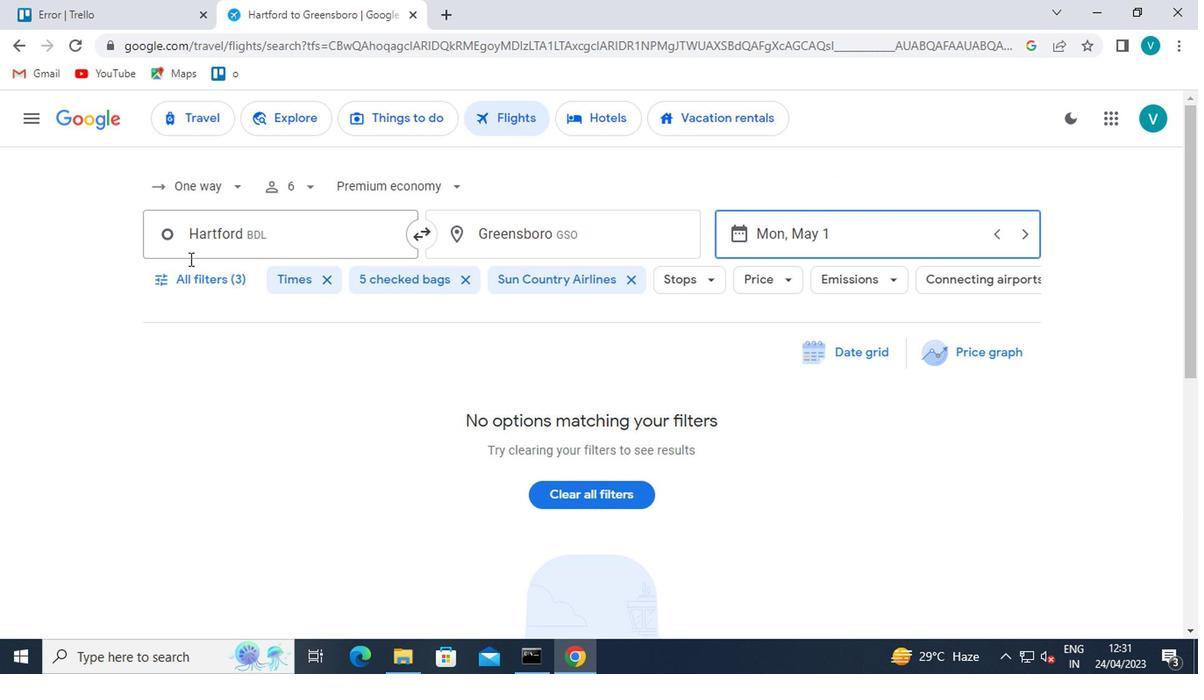 
Action: Mouse moved to (446, 398)
Screenshot: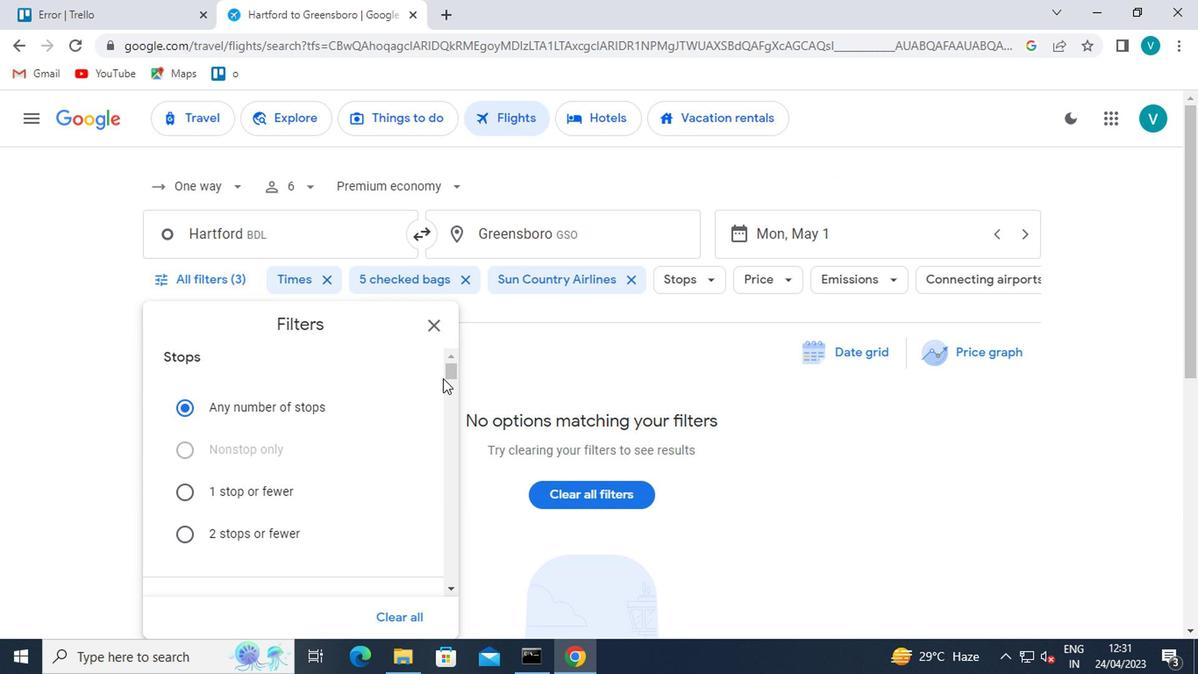
Action: Mouse scrolled (446, 397) with delta (0, 0)
Screenshot: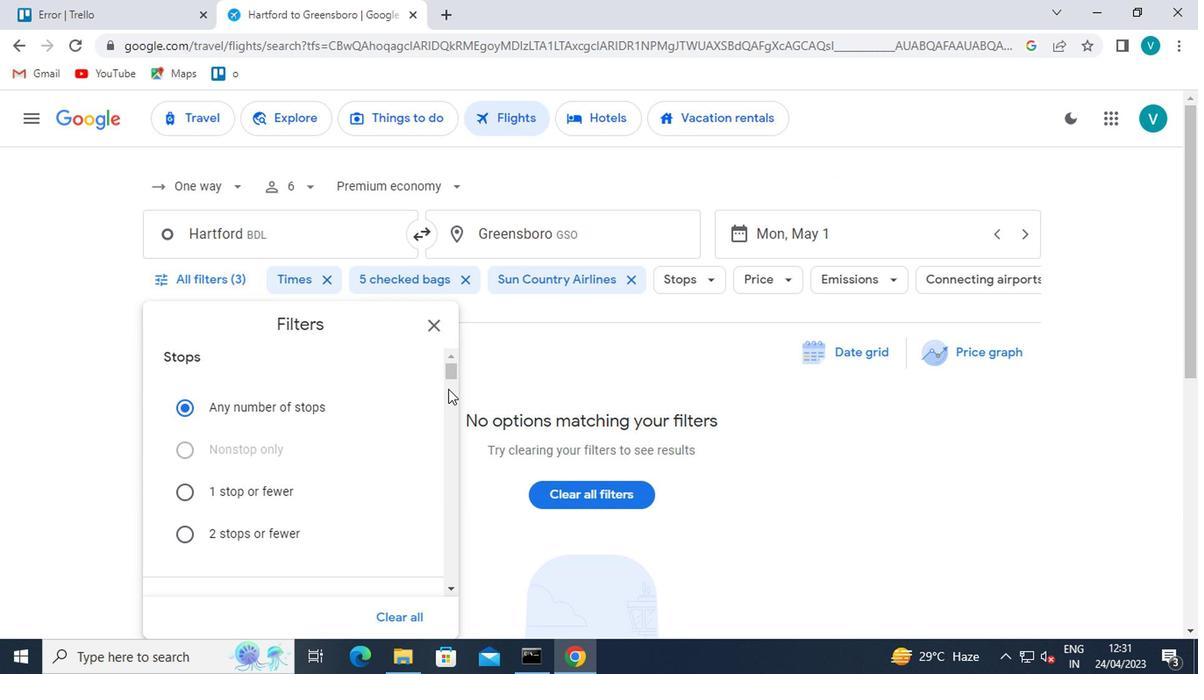 
Action: Mouse moved to (446, 406)
Screenshot: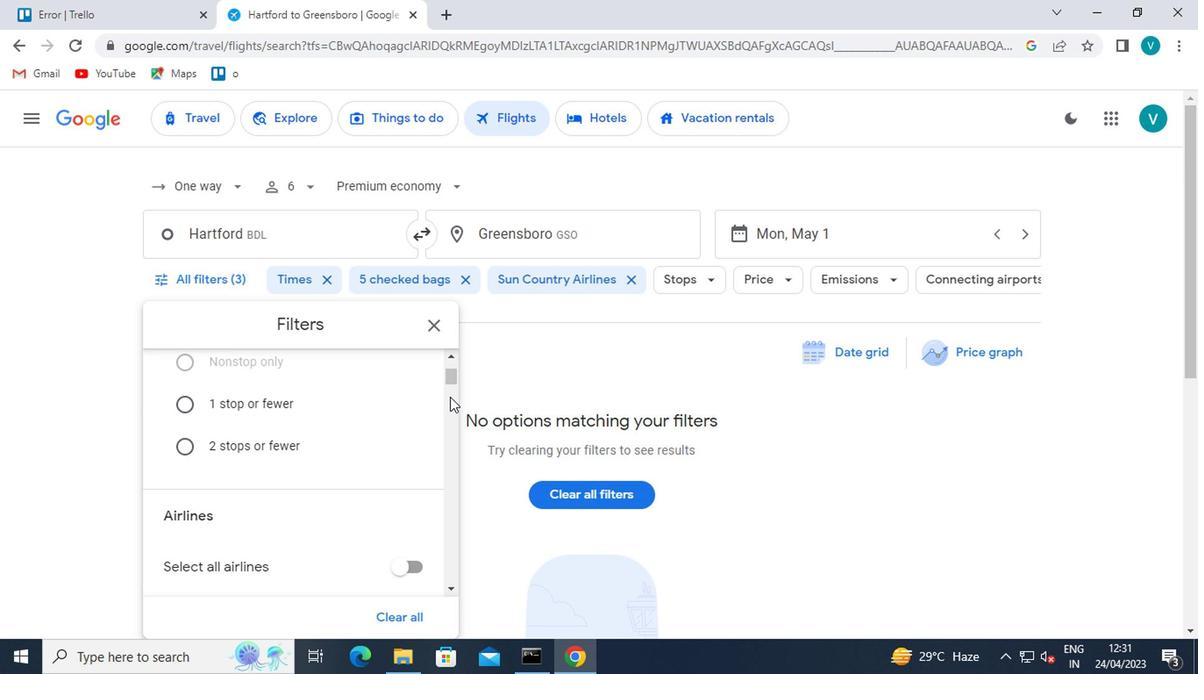 
Action: Mouse scrolled (446, 405) with delta (0, -1)
Screenshot: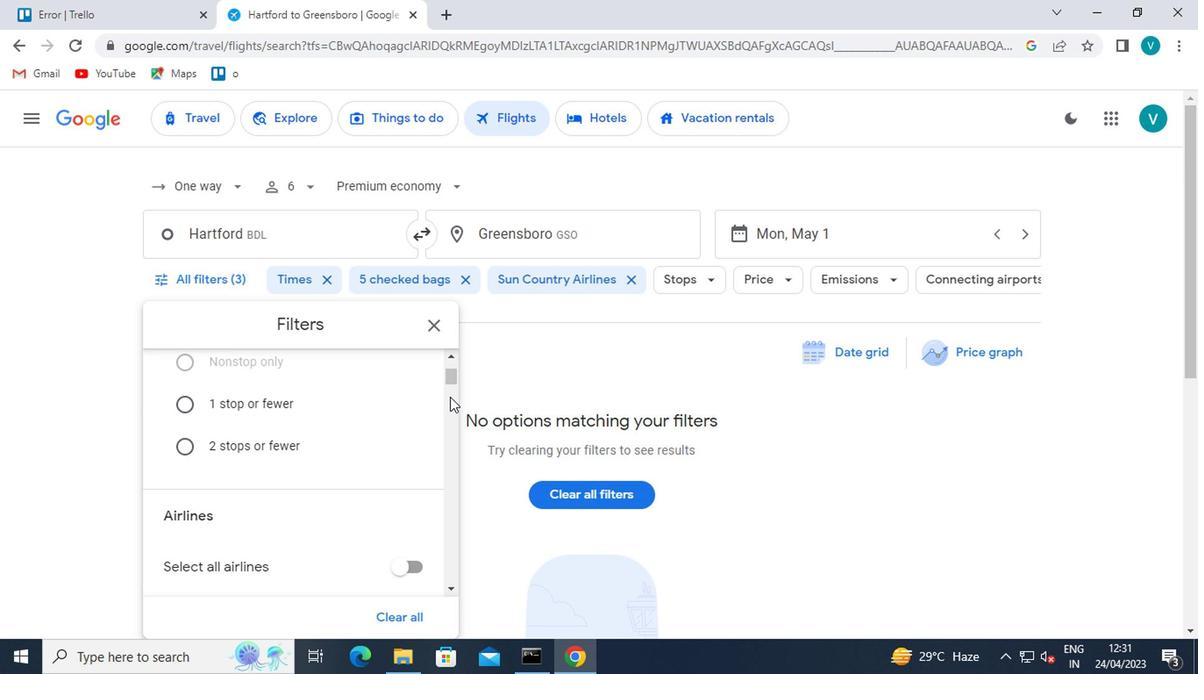 
Action: Mouse moved to (421, 433)
Screenshot: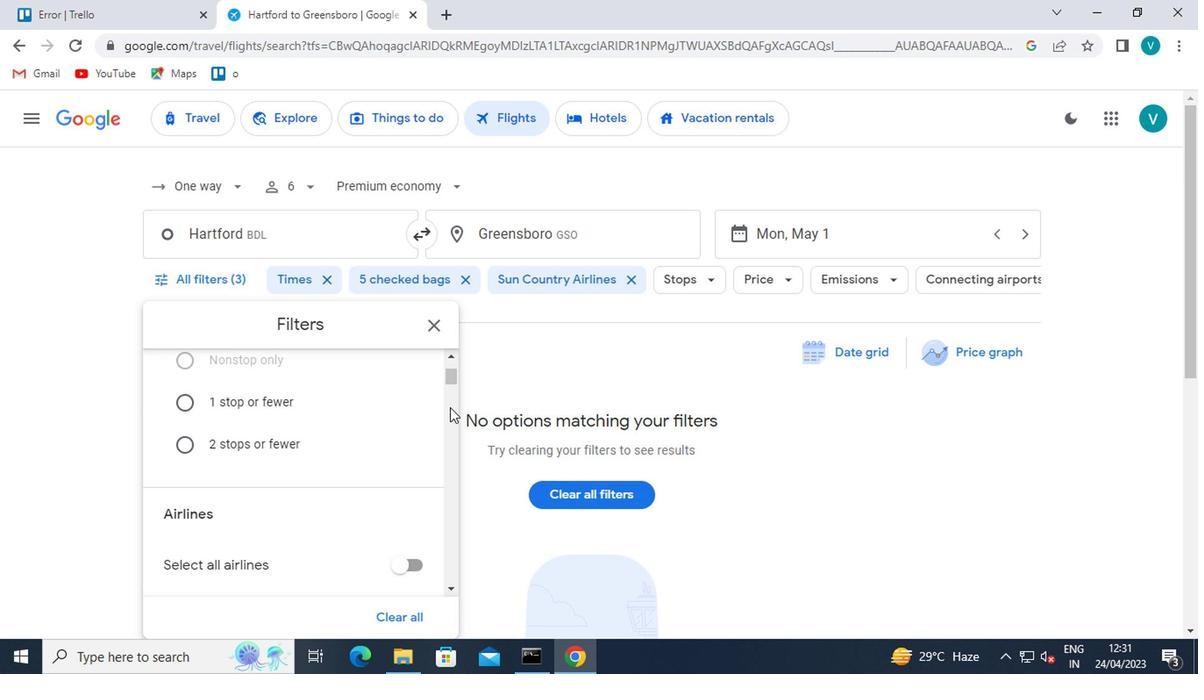 
Action: Mouse scrolled (421, 432) with delta (0, -1)
Screenshot: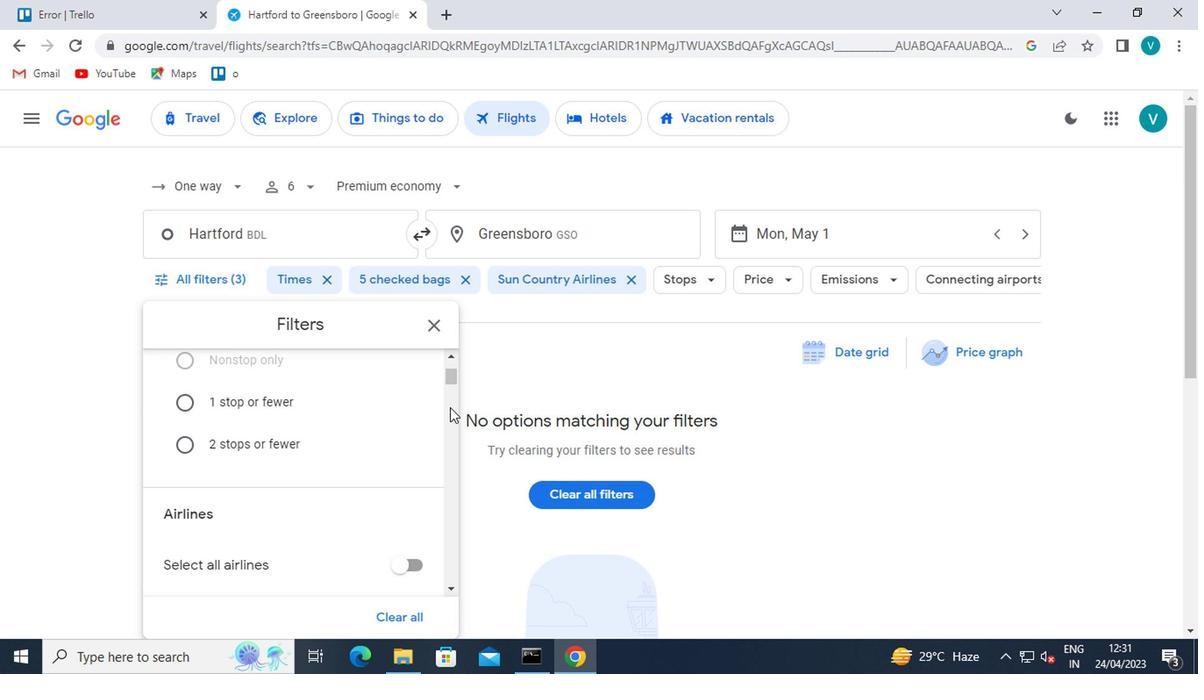 
Action: Mouse moved to (406, 443)
Screenshot: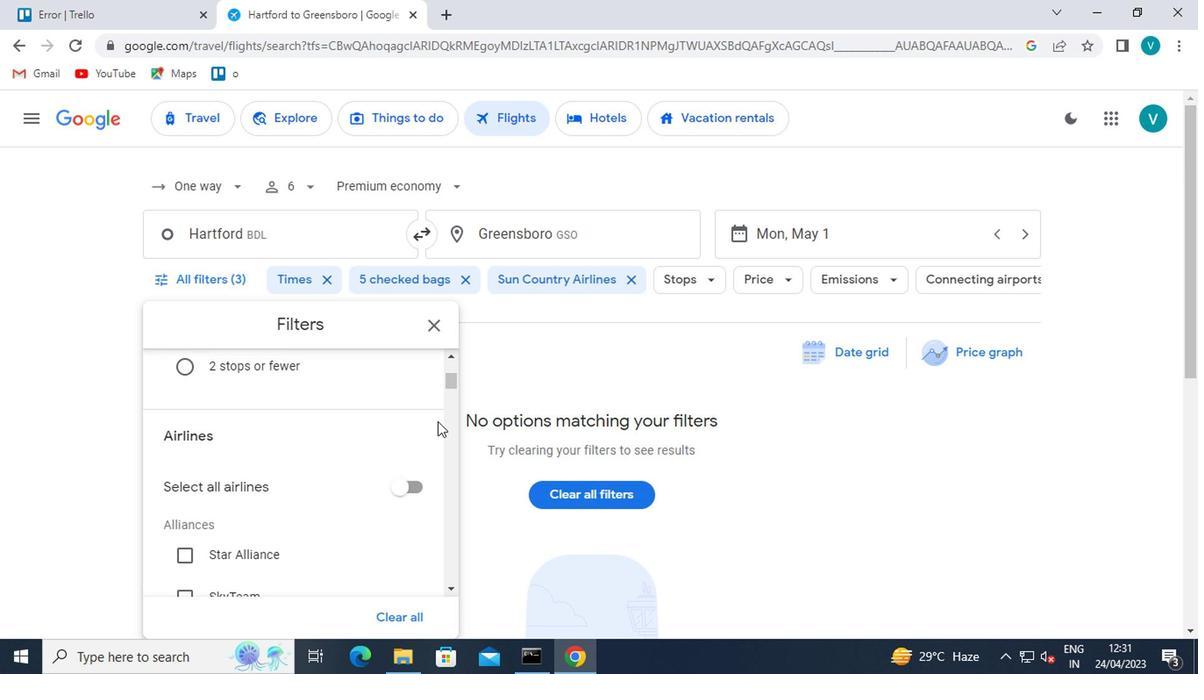 
Action: Mouse scrolled (406, 442) with delta (0, 0)
Screenshot: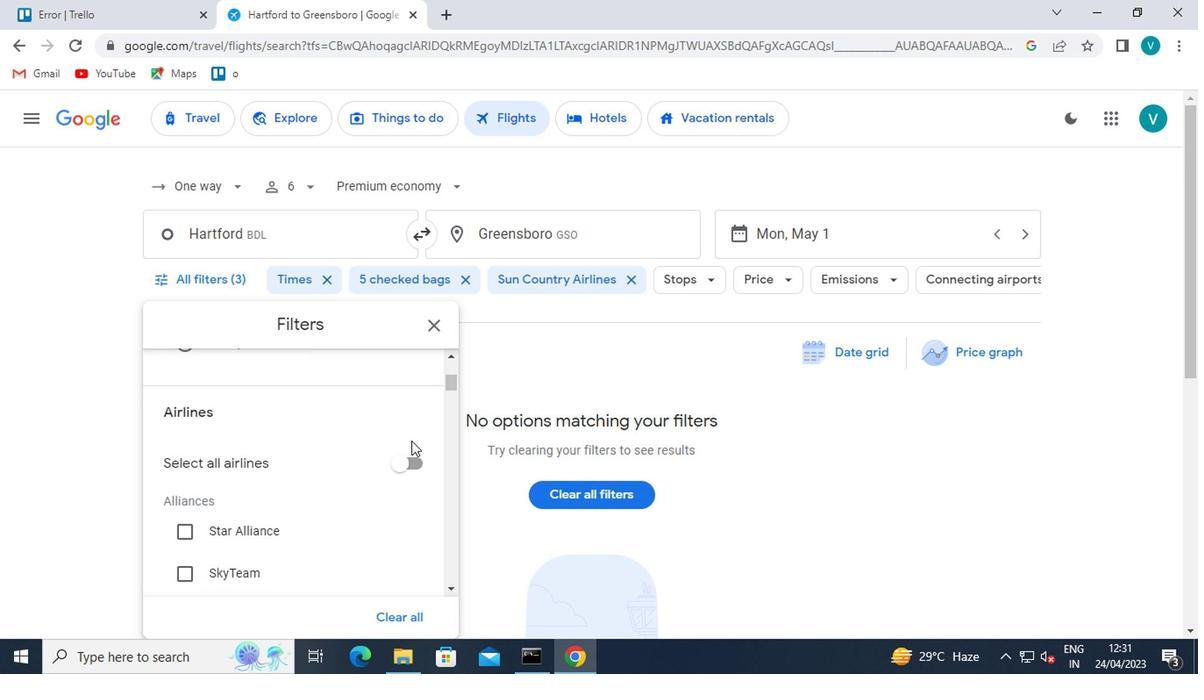 
Action: Mouse moved to (406, 443)
Screenshot: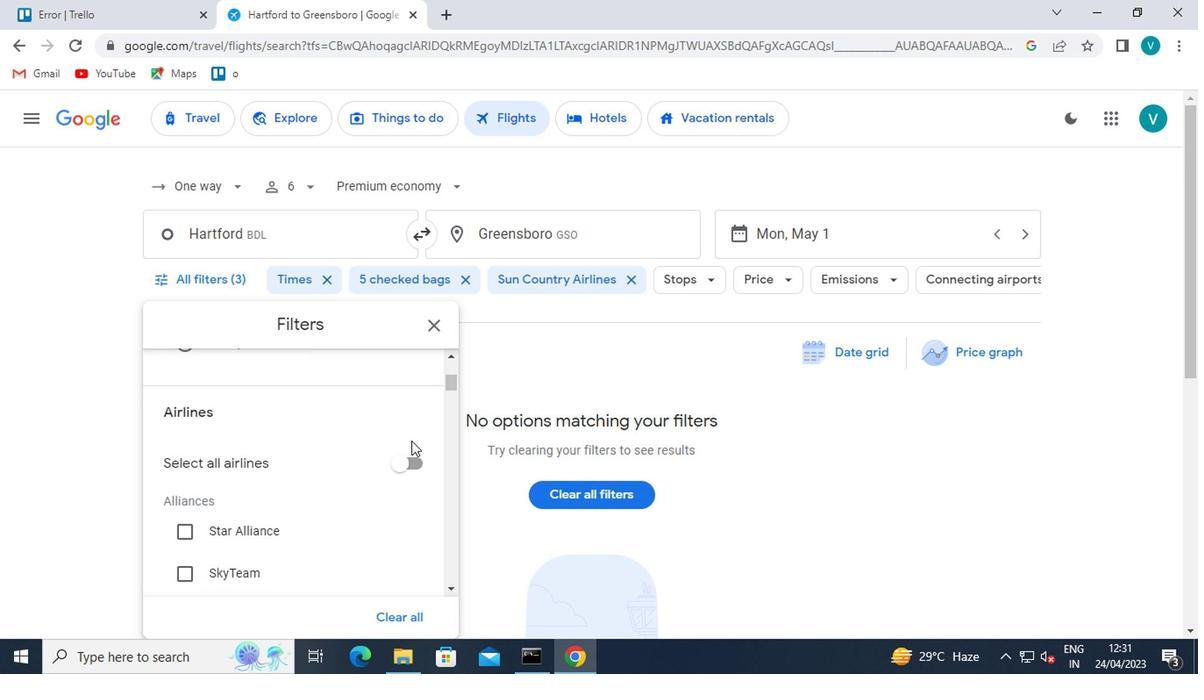 
Action: Mouse scrolled (406, 442) with delta (0, 0)
Screenshot: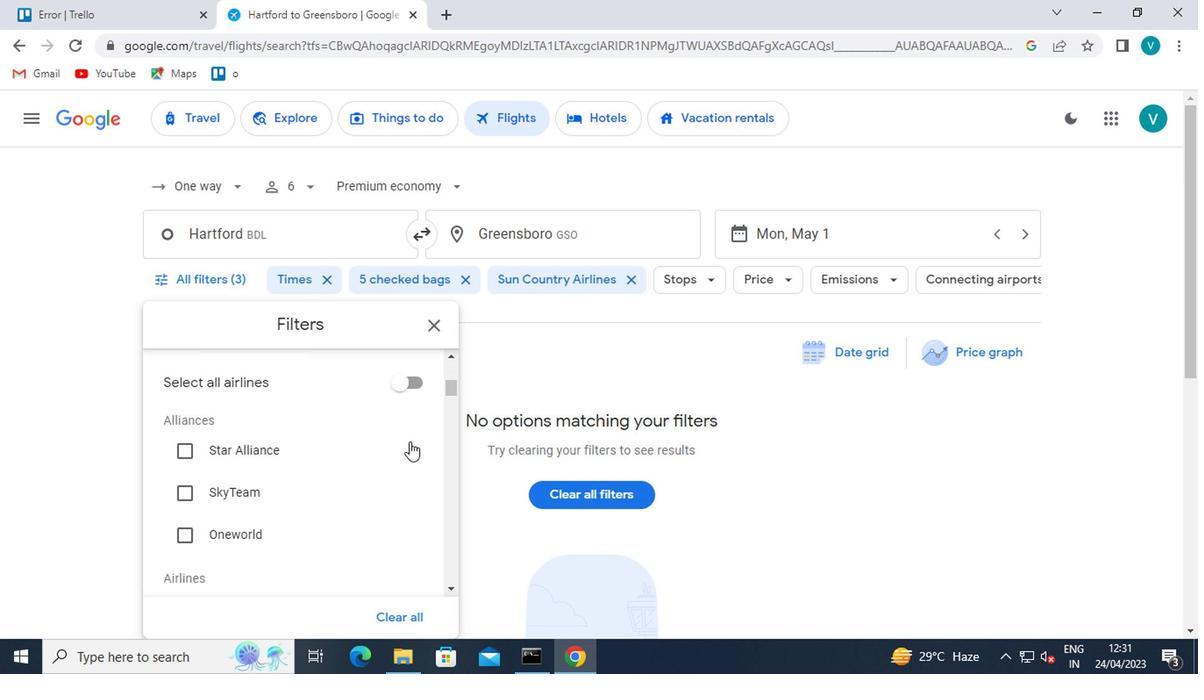 
Action: Mouse scrolled (406, 442) with delta (0, 0)
Screenshot: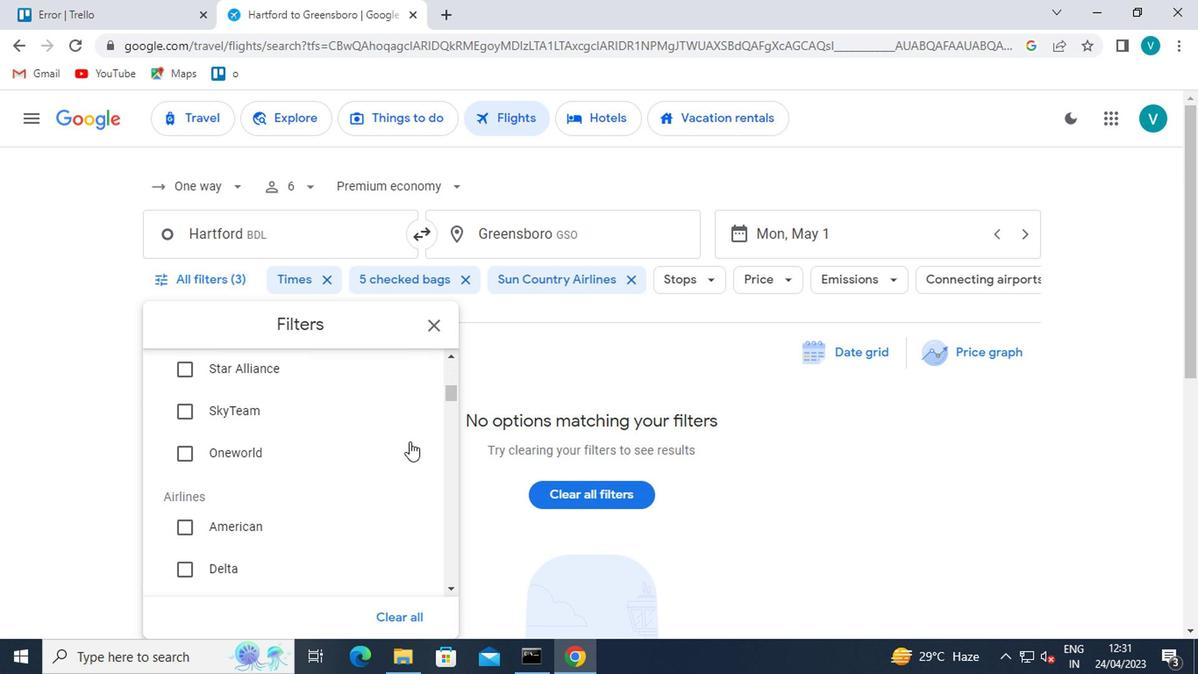 
Action: Mouse moved to (401, 444)
Screenshot: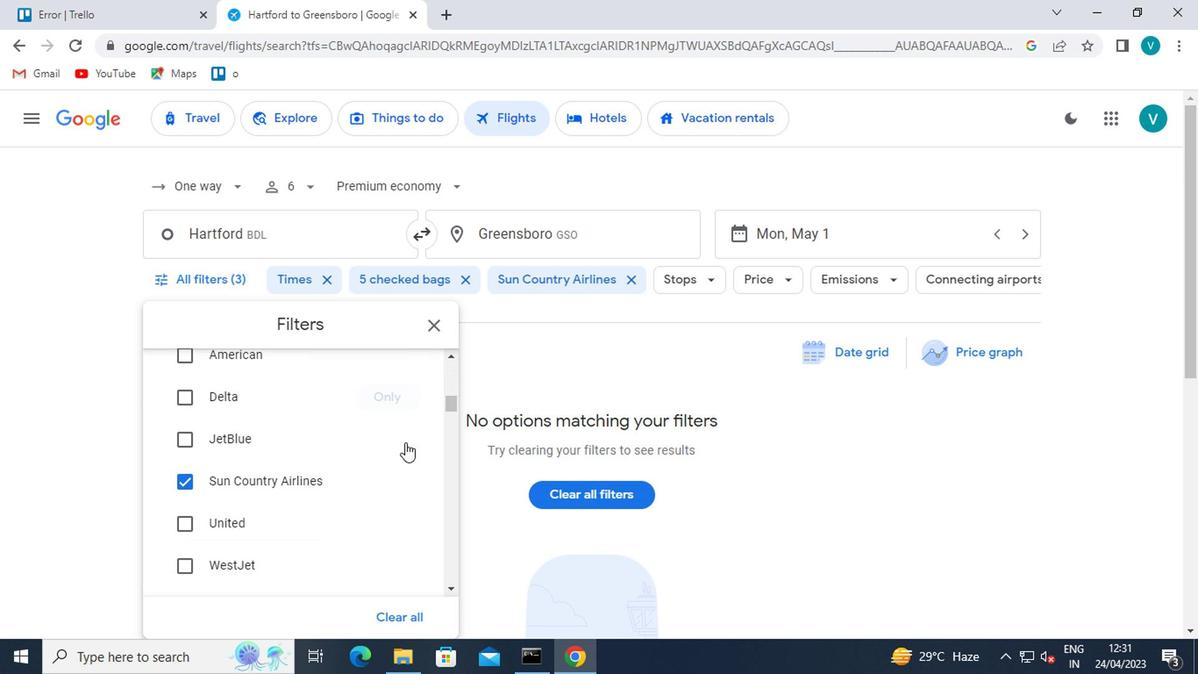 
Action: Mouse scrolled (401, 443) with delta (0, -1)
Screenshot: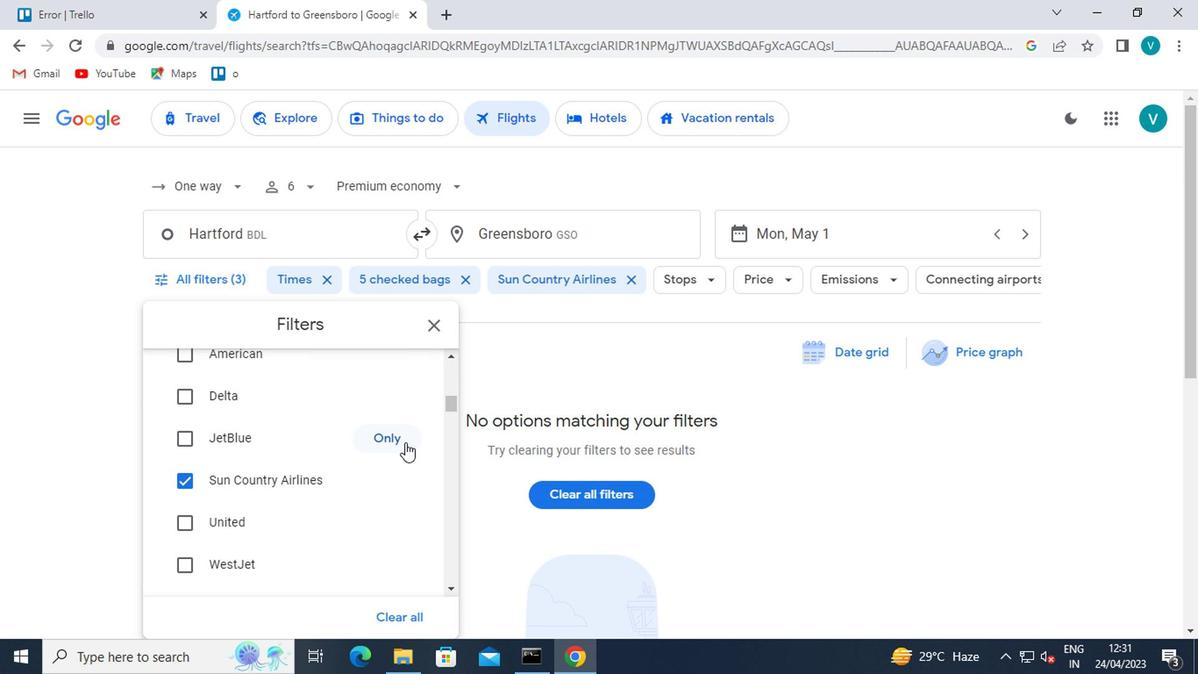 
Action: Mouse scrolled (401, 443) with delta (0, -1)
Screenshot: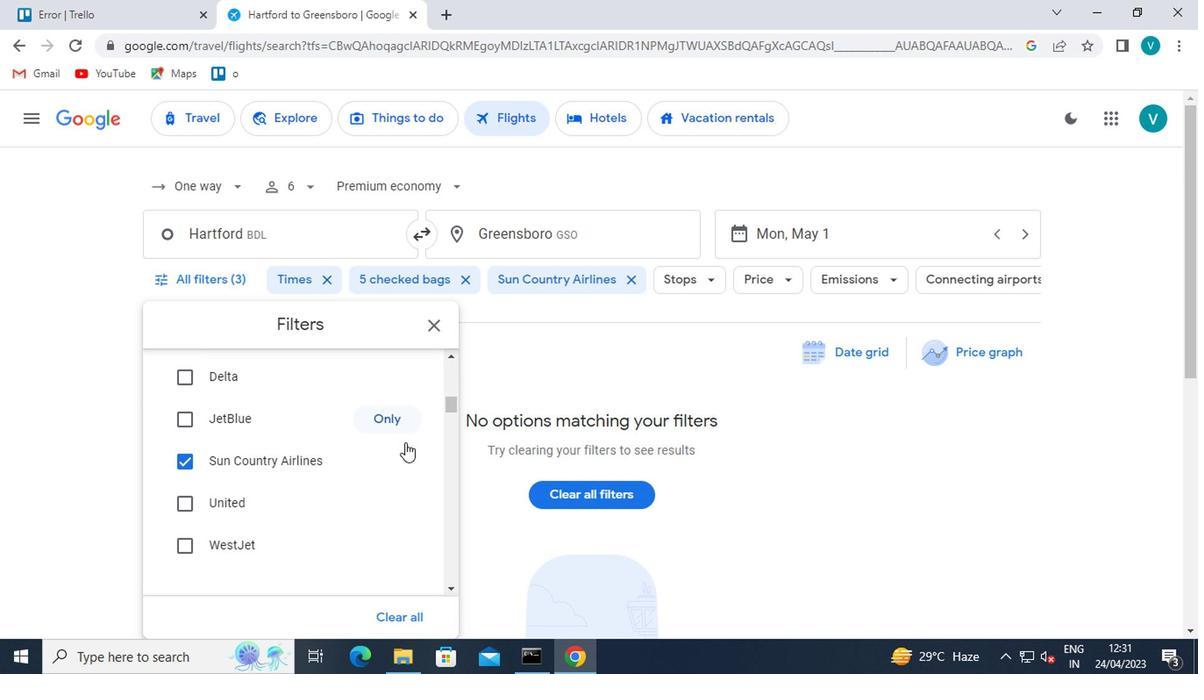 
Action: Mouse scrolled (401, 443) with delta (0, -1)
Screenshot: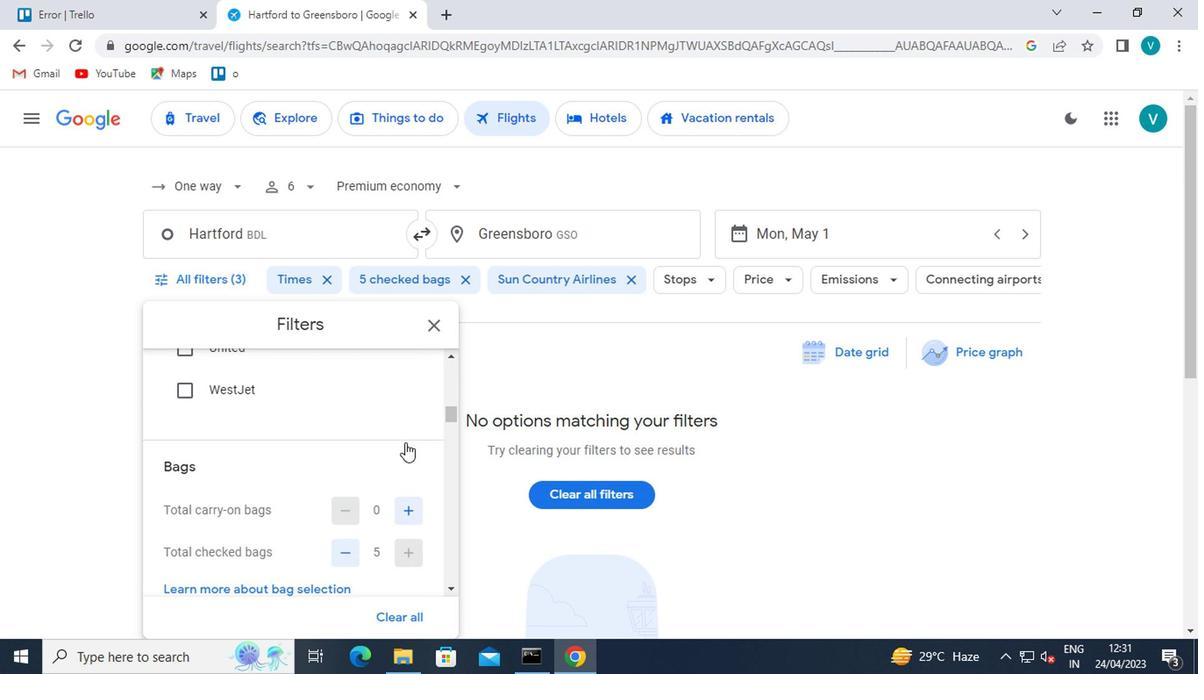 
Action: Mouse scrolled (401, 443) with delta (0, -1)
Screenshot: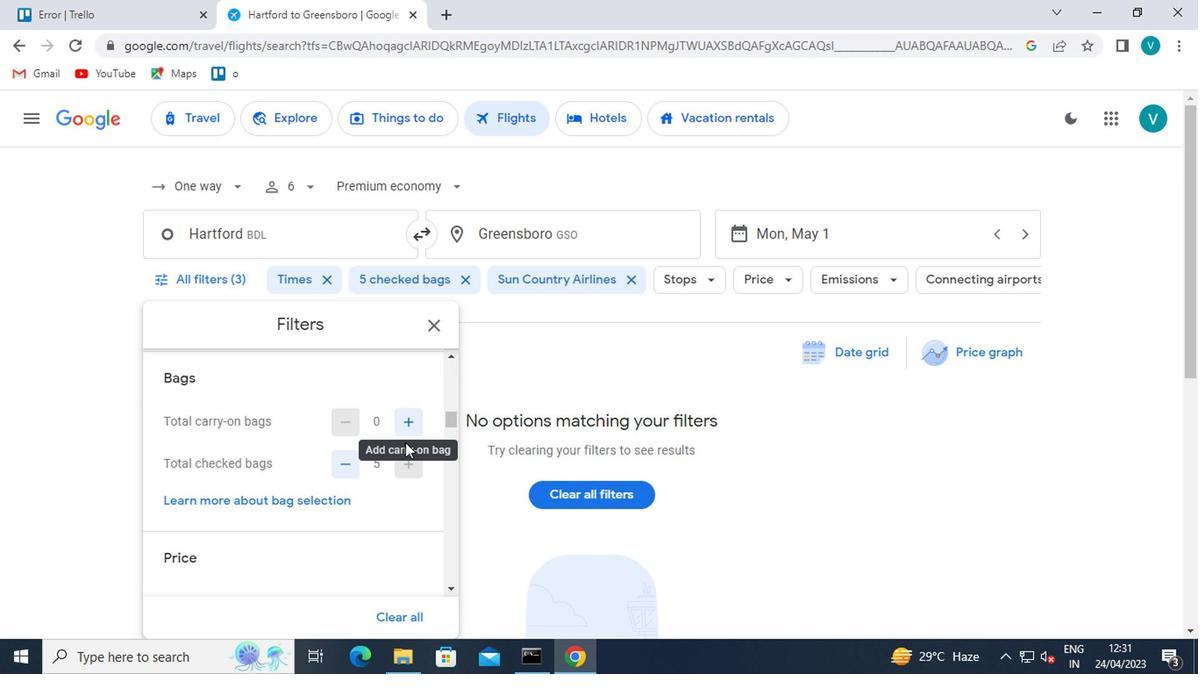 
Action: Mouse scrolled (401, 443) with delta (0, -1)
Screenshot: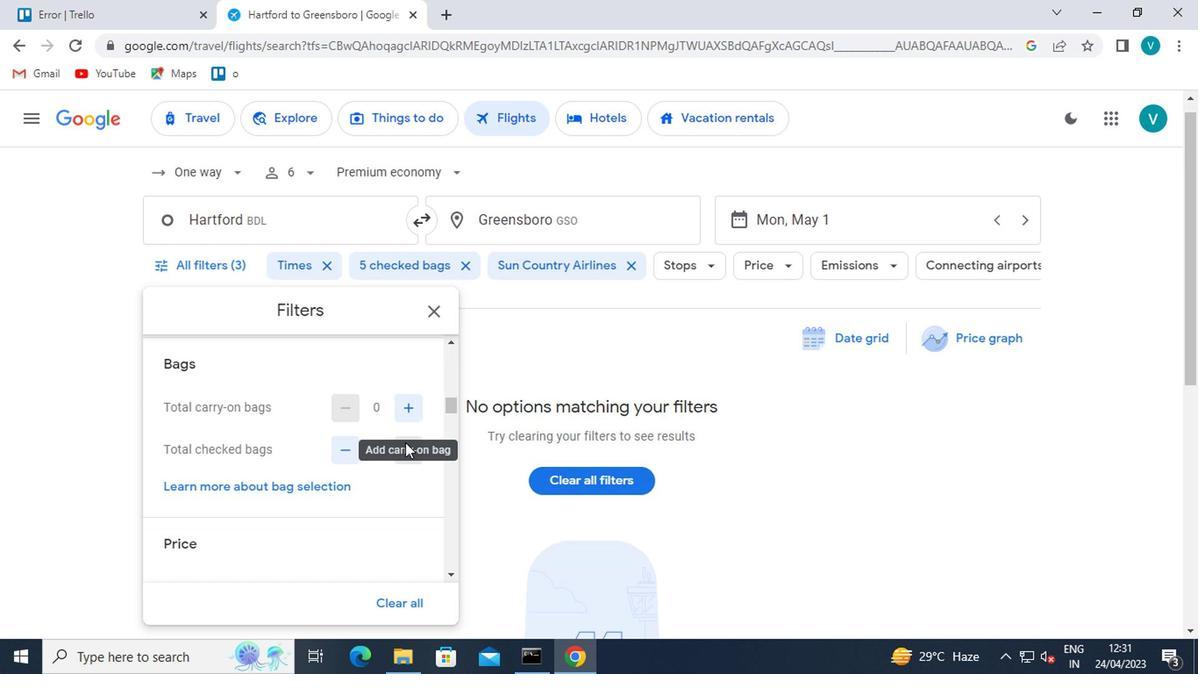 
Action: Mouse scrolled (401, 445) with delta (0, 0)
Screenshot: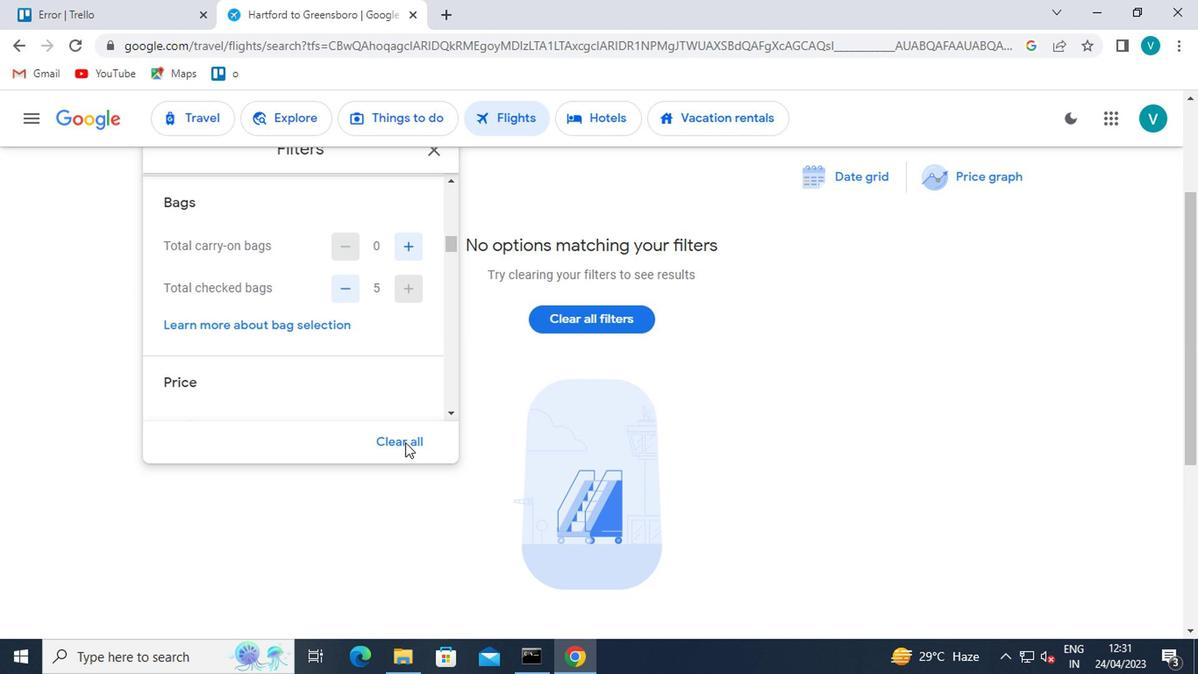 
Action: Mouse moved to (406, 395)
Screenshot: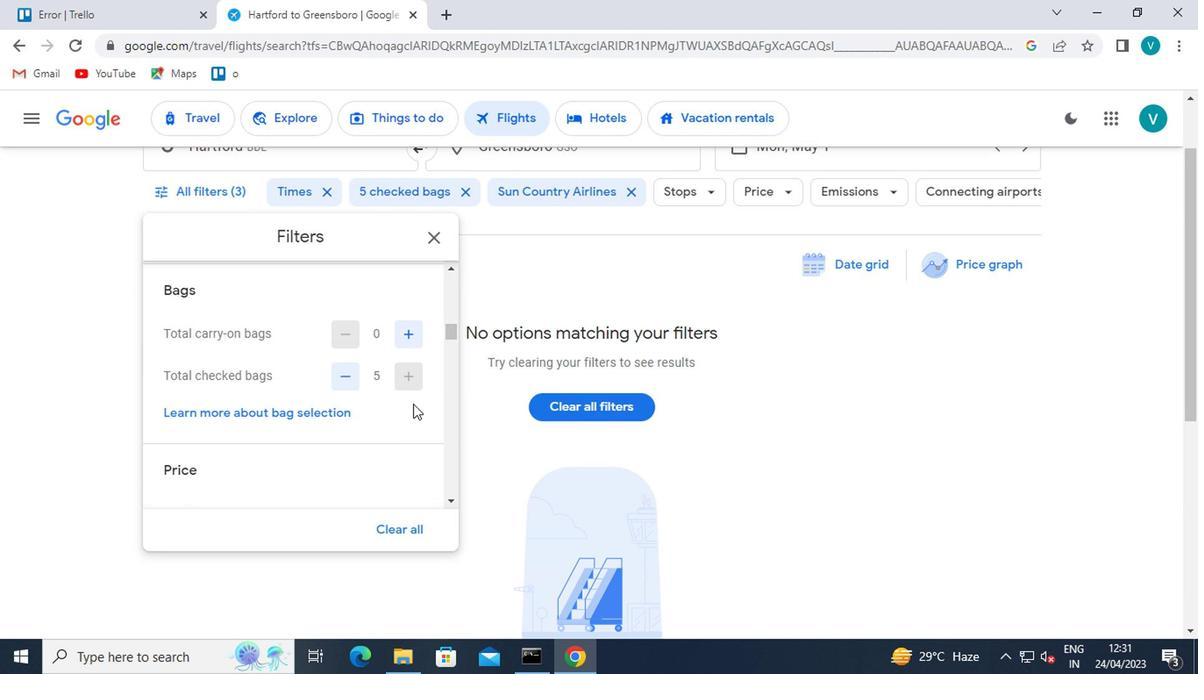 
Action: Mouse scrolled (406, 394) with delta (0, -1)
Screenshot: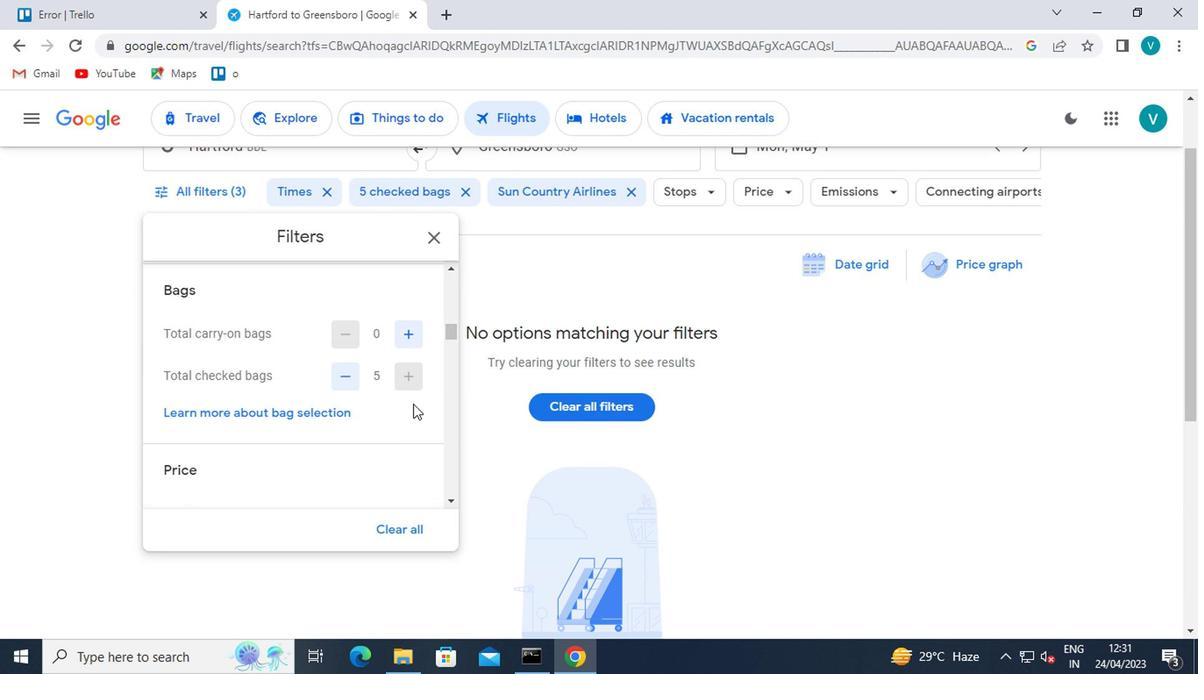 
Action: Mouse moved to (417, 457)
Screenshot: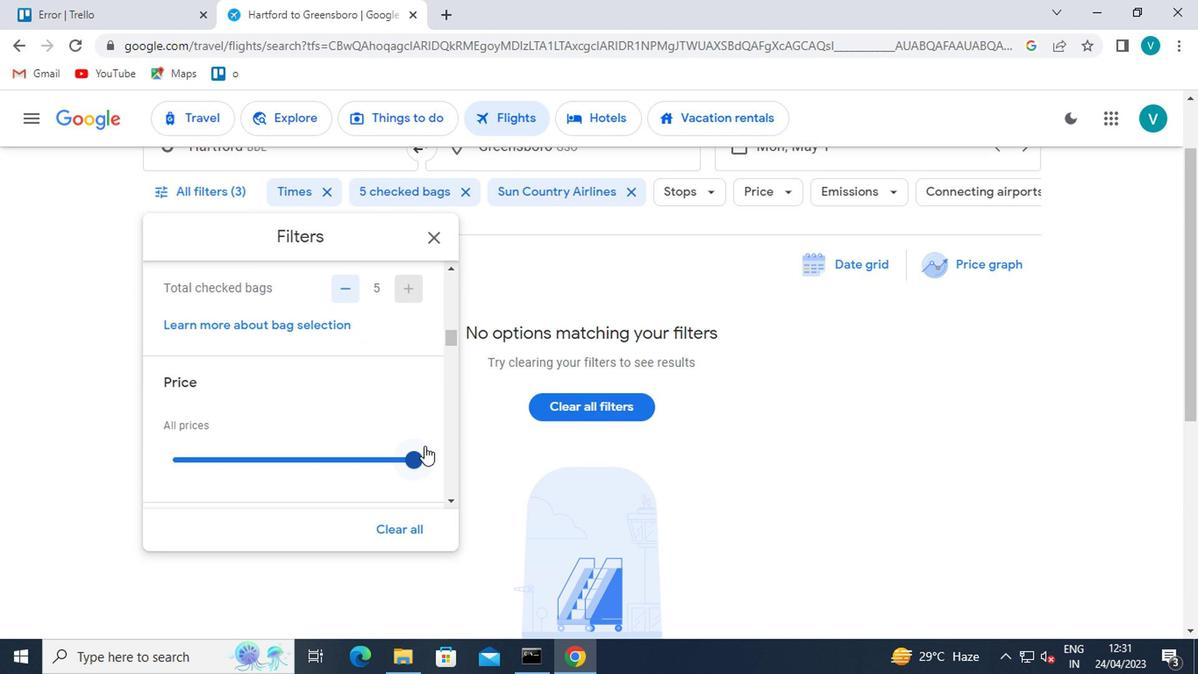 
Action: Mouse pressed left at (417, 457)
Screenshot: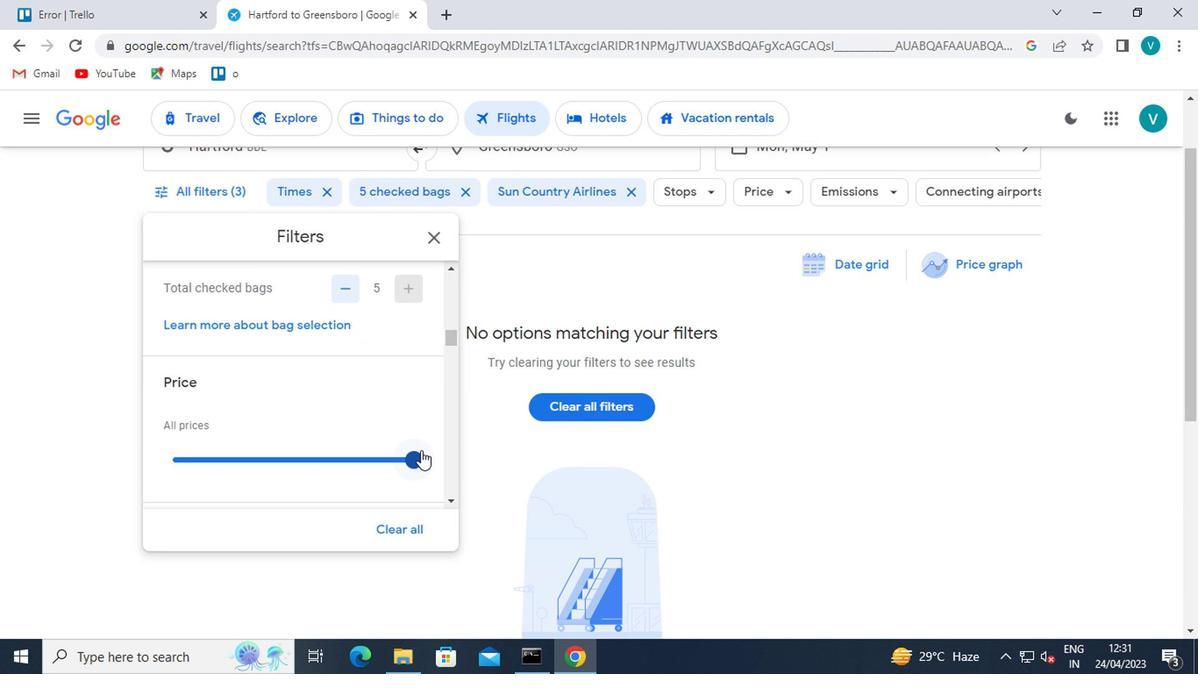 
Action: Mouse moved to (402, 402)
Screenshot: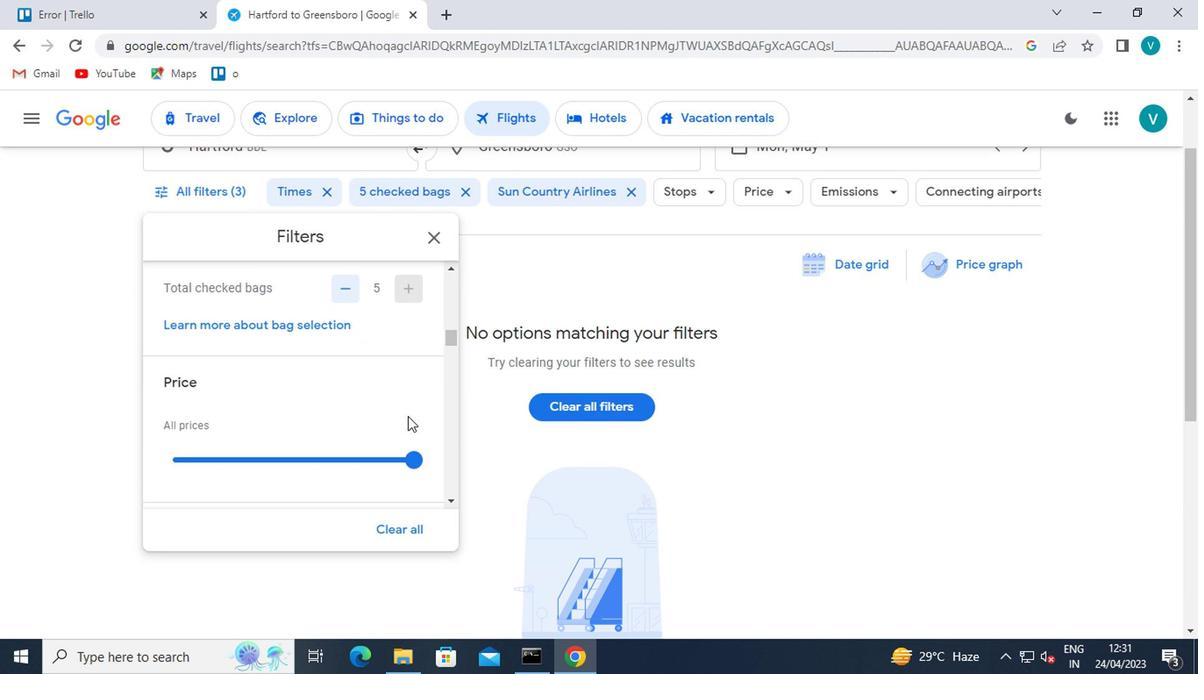 
Action: Mouse scrolled (402, 402) with delta (0, 0)
Screenshot: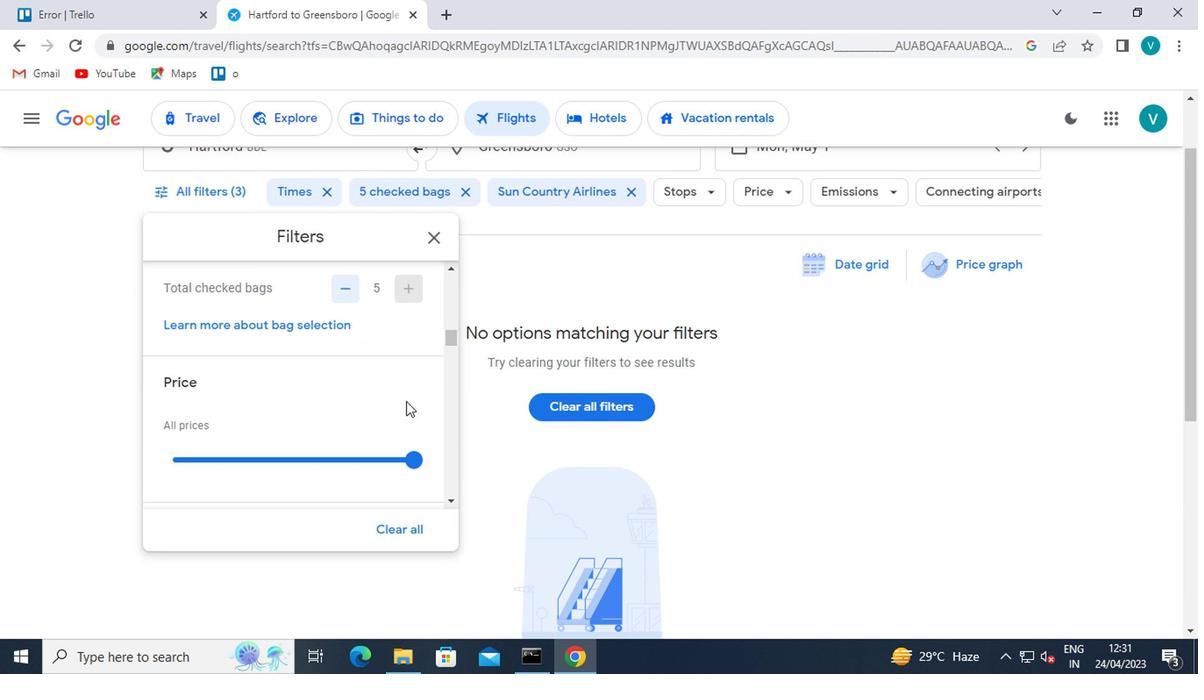 
Action: Mouse scrolled (402, 402) with delta (0, 0)
Screenshot: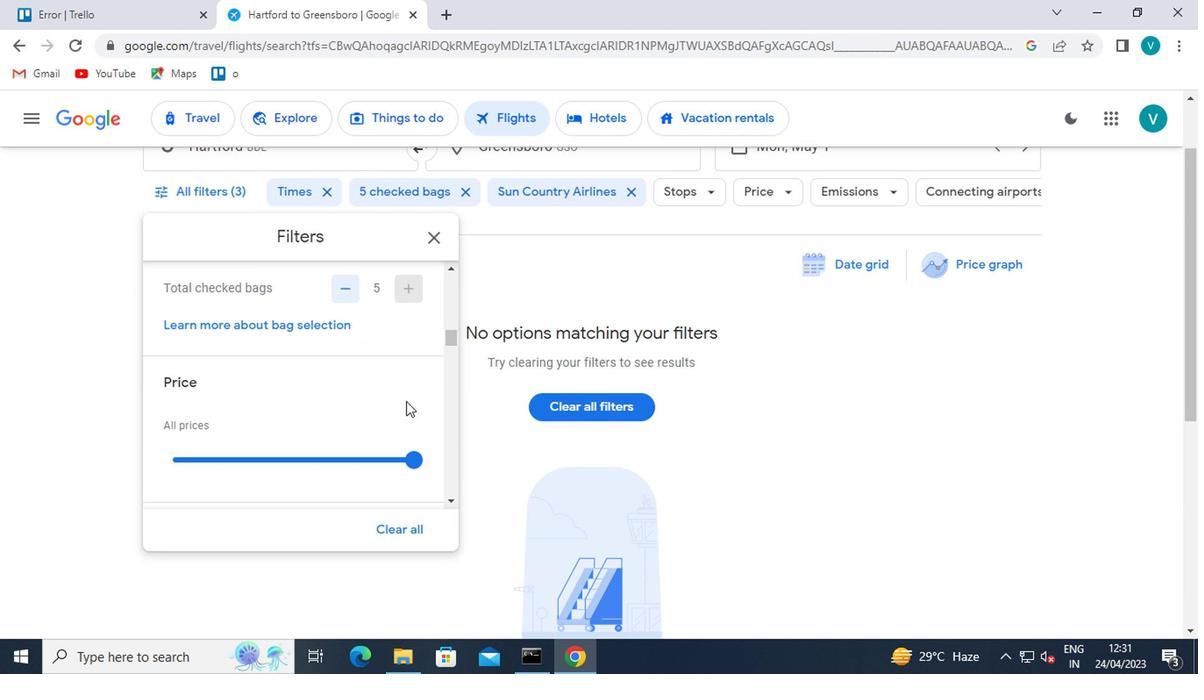 
Action: Mouse scrolled (402, 402) with delta (0, 0)
Screenshot: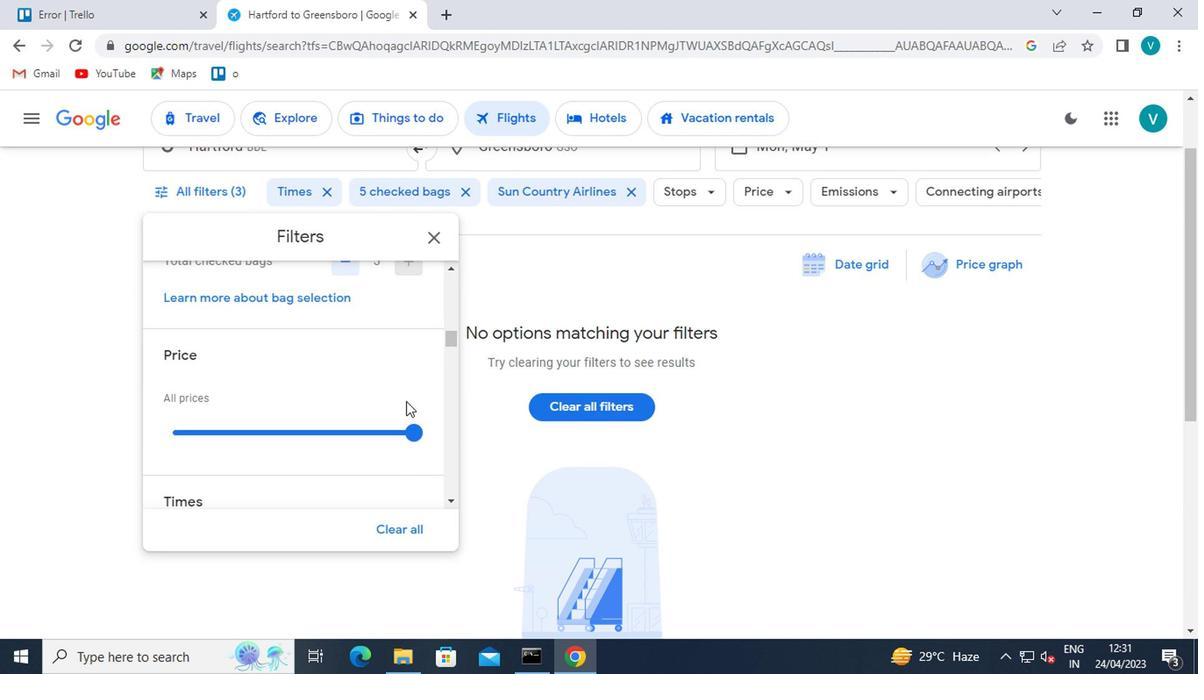 
Action: Mouse moved to (397, 400)
Screenshot: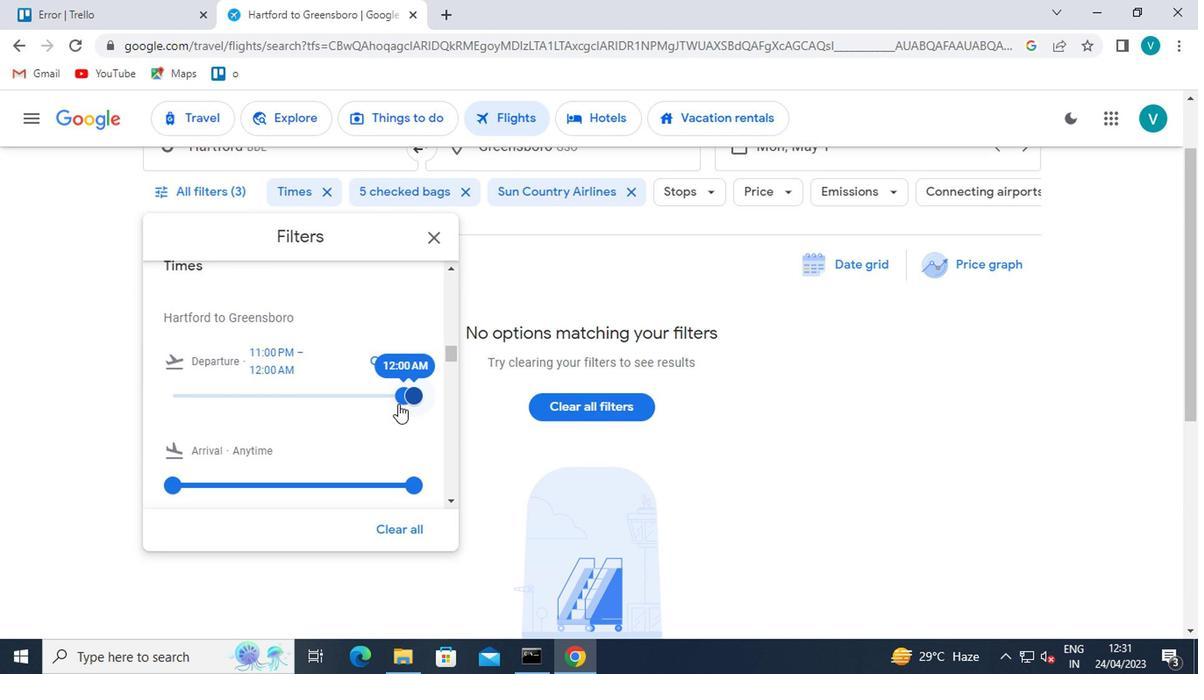 
Action: Mouse pressed left at (397, 400)
Screenshot: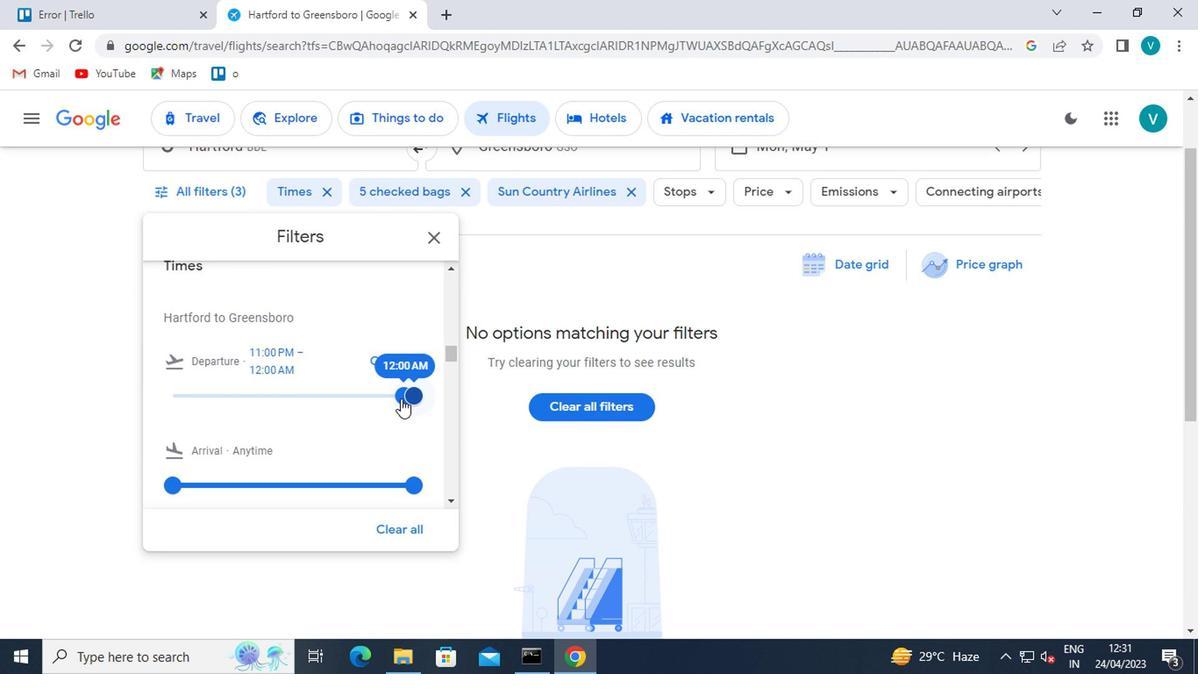 
Action: Mouse moved to (302, 393)
Screenshot: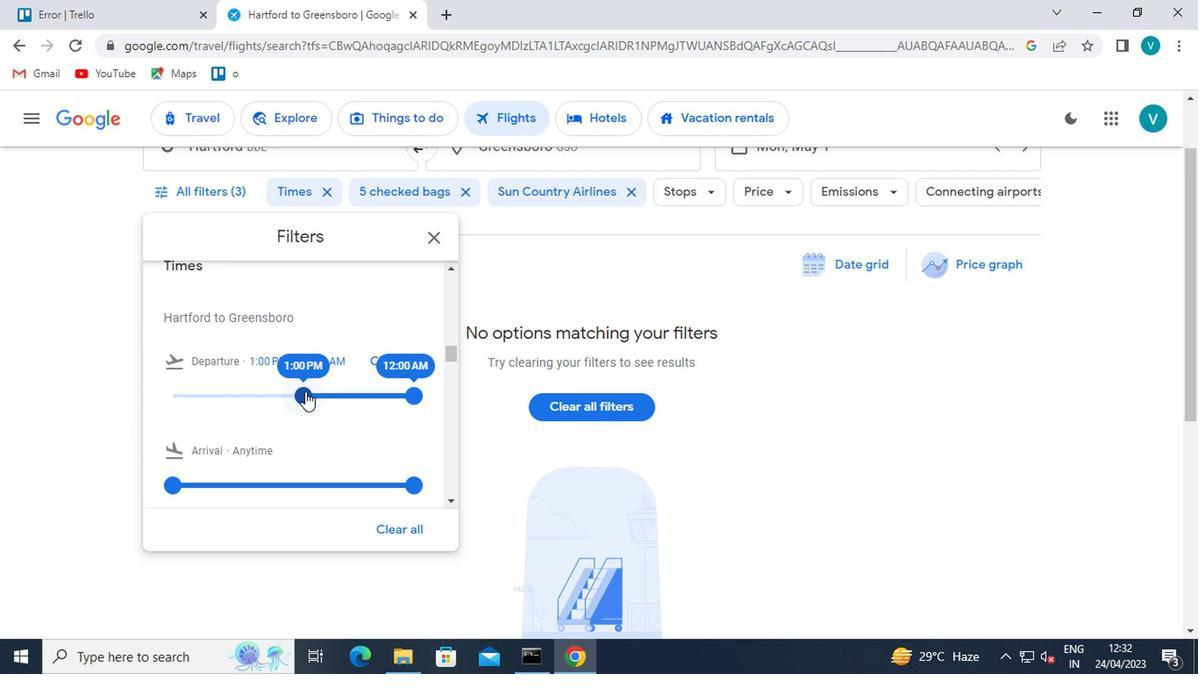 
